Task: In the Company amd.com, Create email and send with subject: 'We're Thrilled to Welcome You ', and with mail content 'Hello,_x000D_
Unlock your full potential with our game-changing solution. Embrace the possibilities and embark on a journey of growth and success in your industry._x000D_
Regards', attach the document: Terms_and_conditions.doc and insert image: visitingcard.jpg. Below Regards, write Instagram and insert the URL: 'www.instagram.com'. Mark checkbox to create task to follow up : In 2 weeks.  Enter or choose an email address of recipient's from company's contact and send.. Logged in from softage.1@softage.net
Action: Mouse moved to (94, 59)
Screenshot: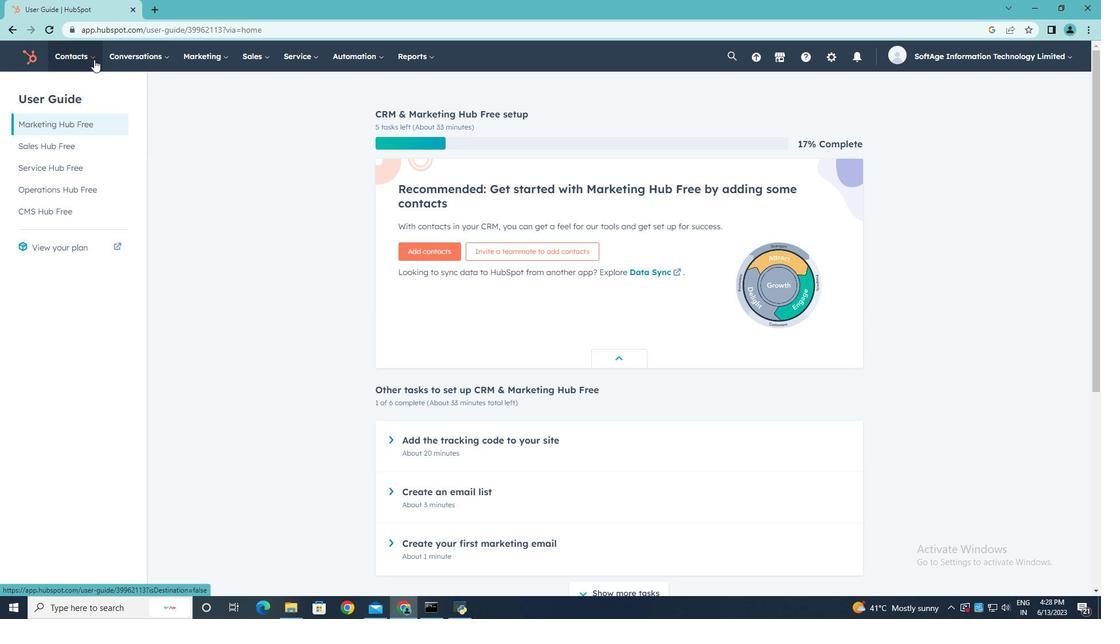 
Action: Mouse pressed left at (94, 59)
Screenshot: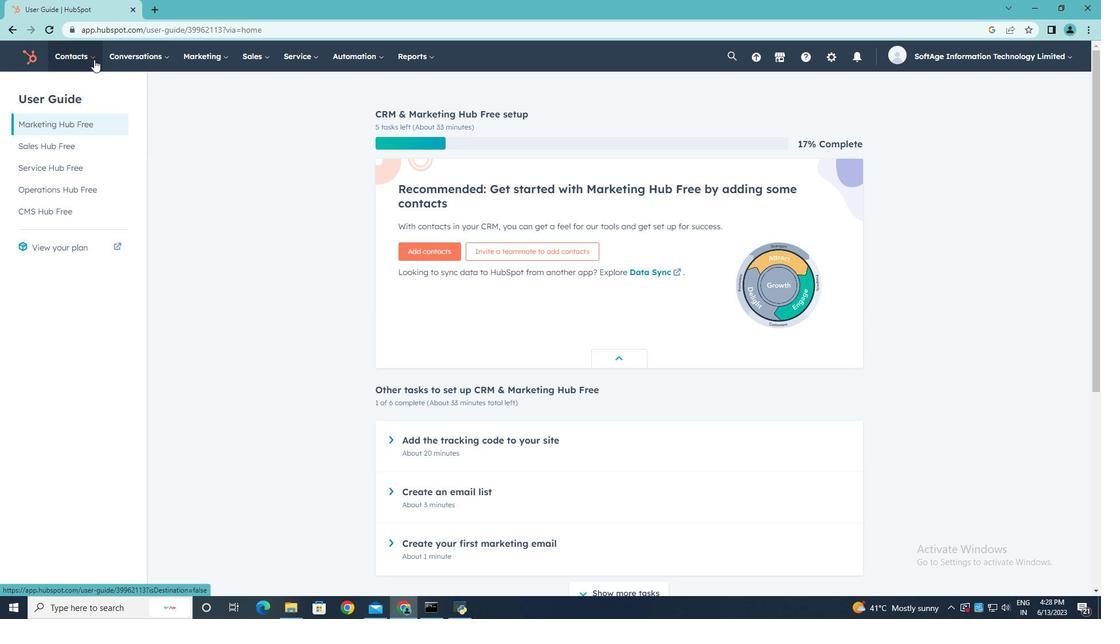 
Action: Mouse moved to (82, 110)
Screenshot: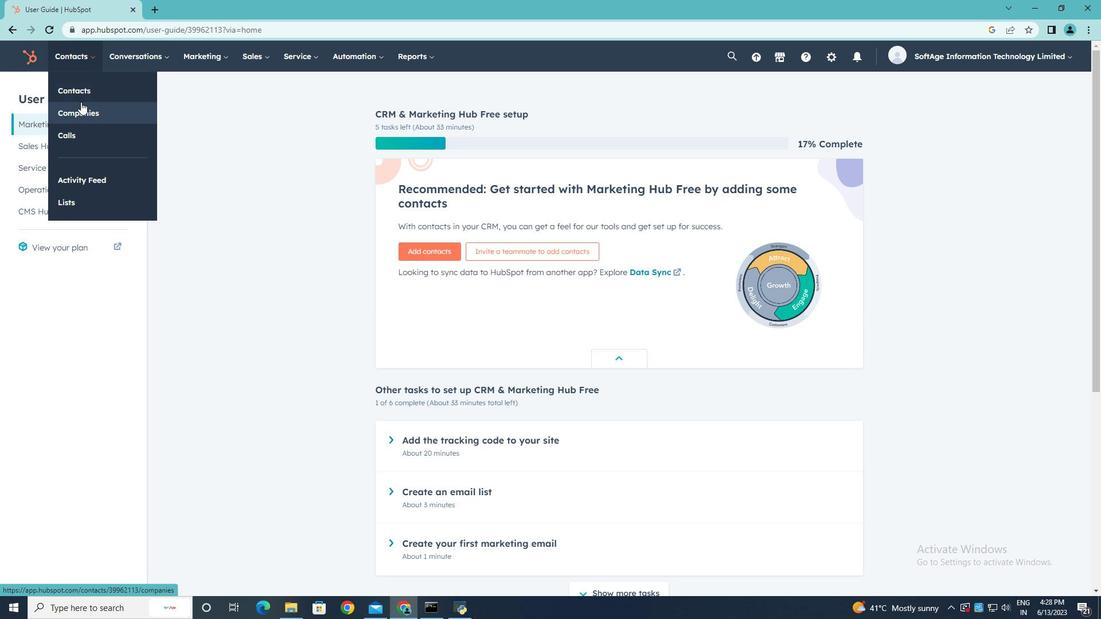 
Action: Mouse pressed left at (82, 110)
Screenshot: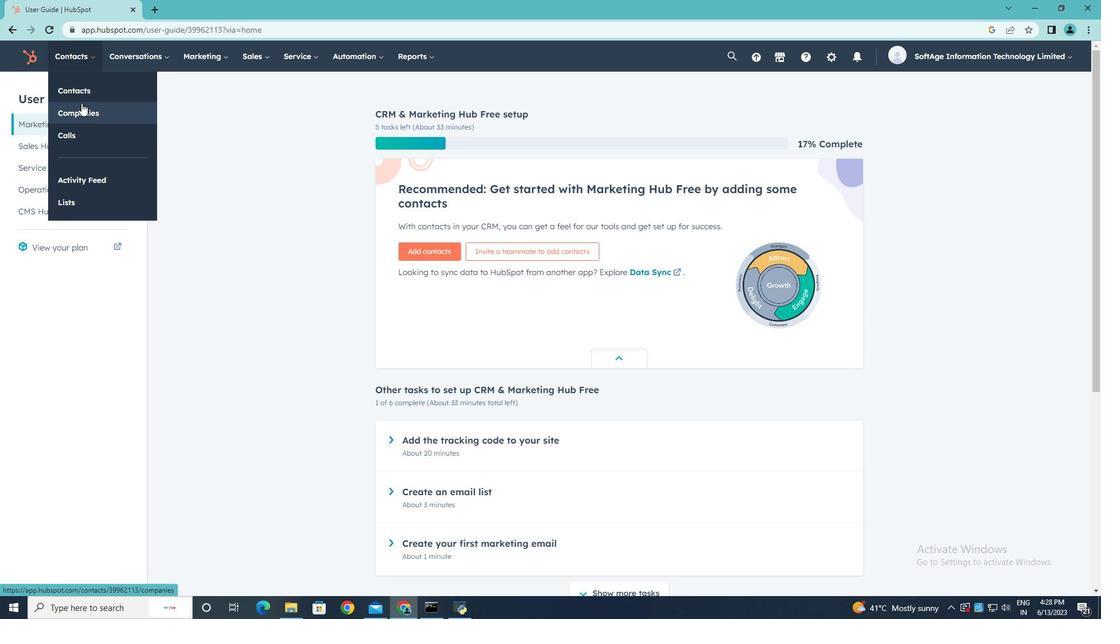 
Action: Mouse moved to (92, 185)
Screenshot: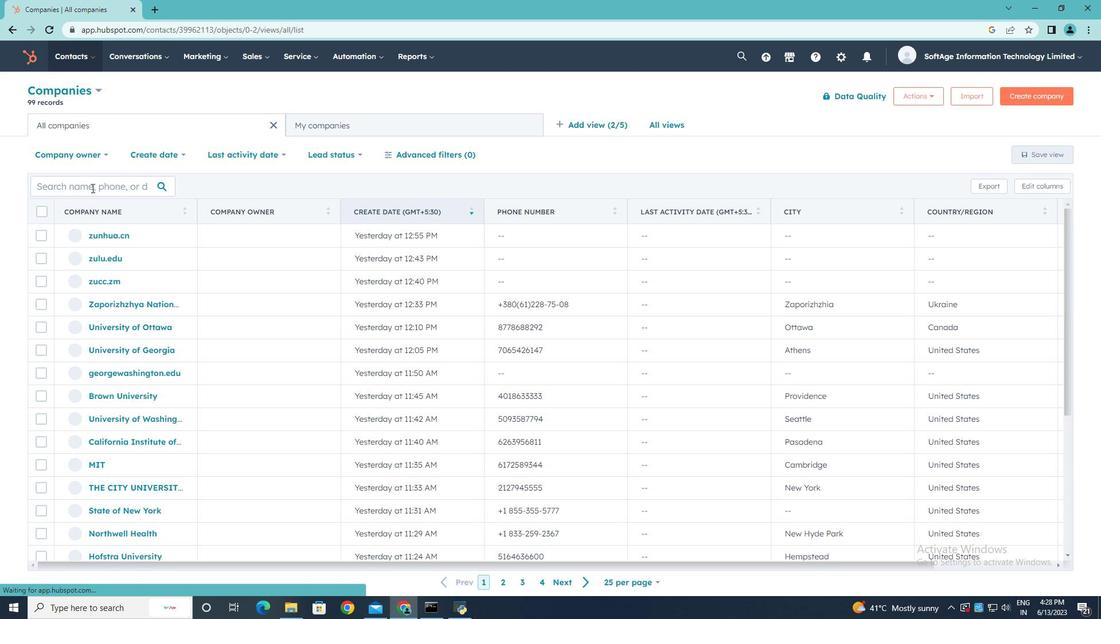 
Action: Mouse pressed left at (92, 185)
Screenshot: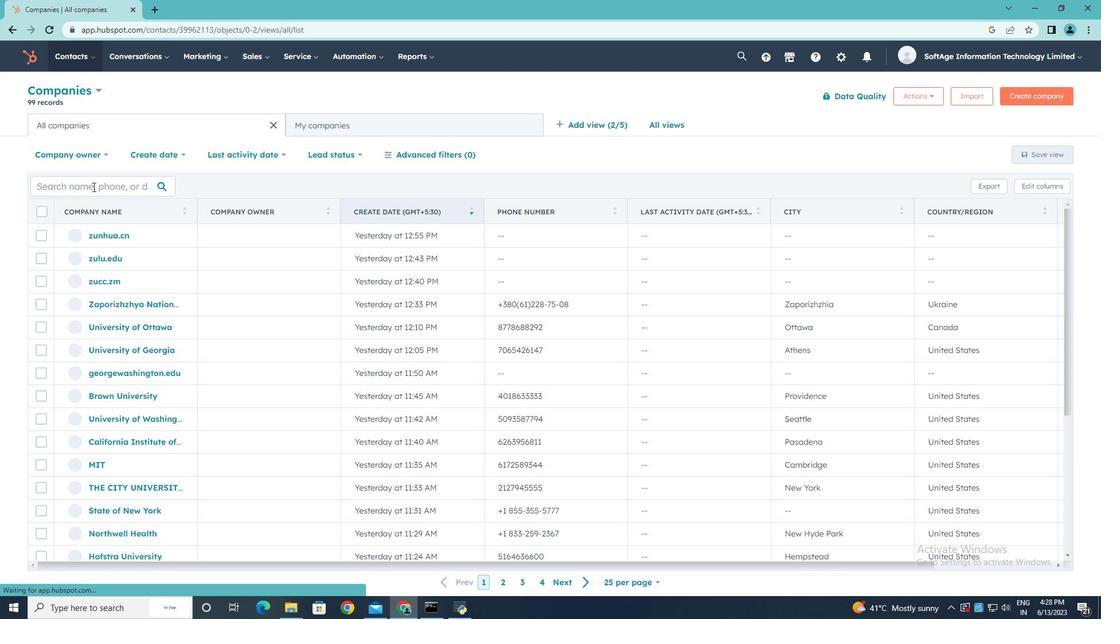 
Action: Key pressed amd.com
Screenshot: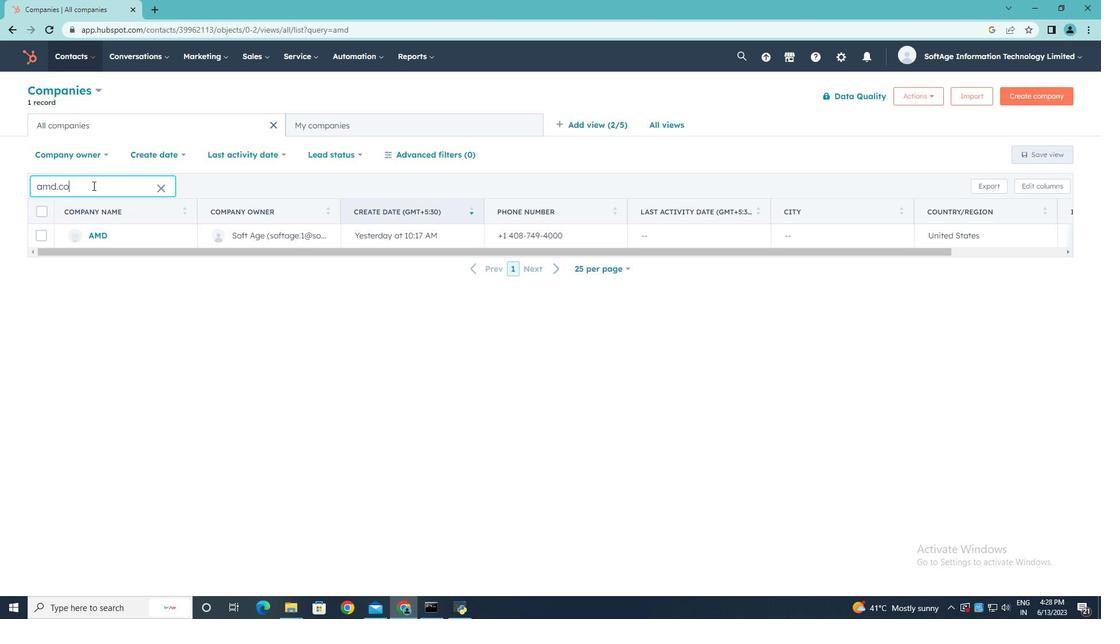 
Action: Mouse moved to (96, 232)
Screenshot: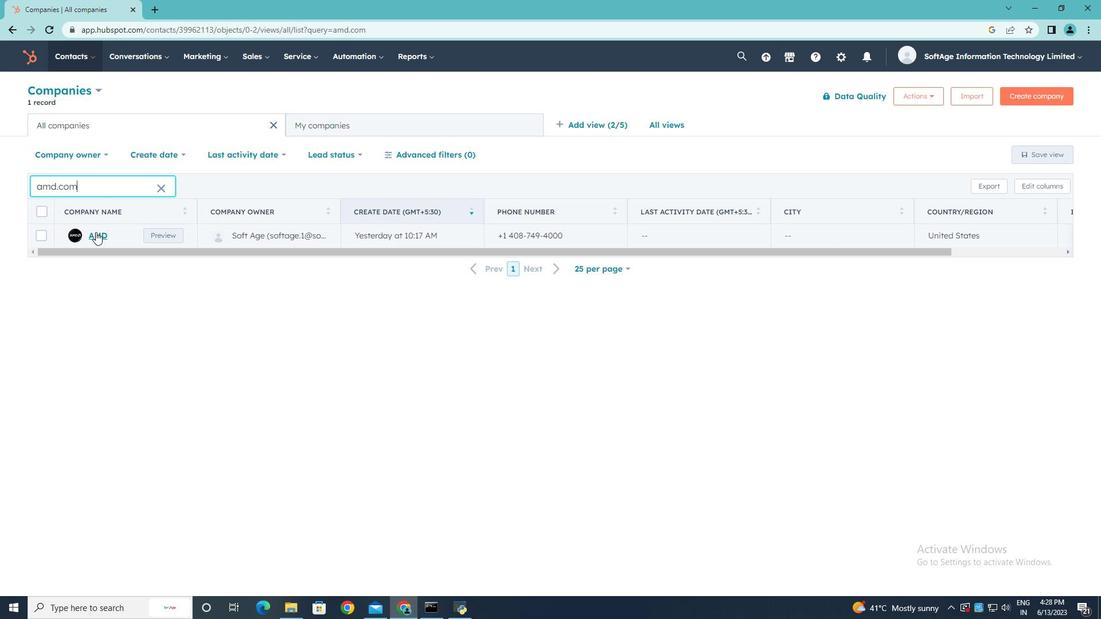 
Action: Mouse pressed left at (96, 232)
Screenshot: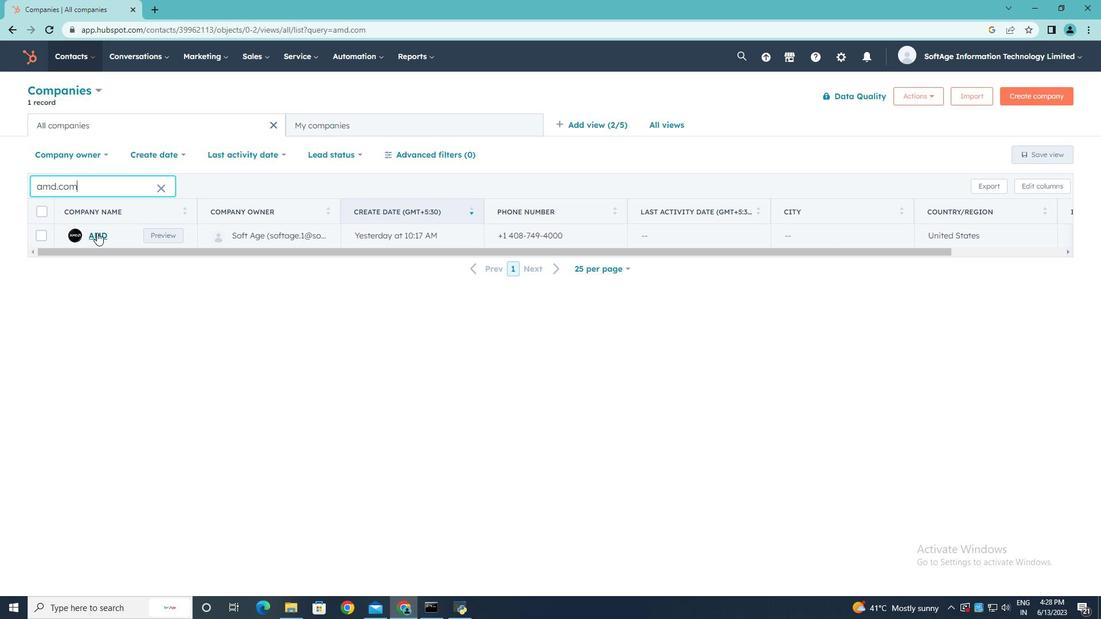 
Action: Mouse moved to (75, 193)
Screenshot: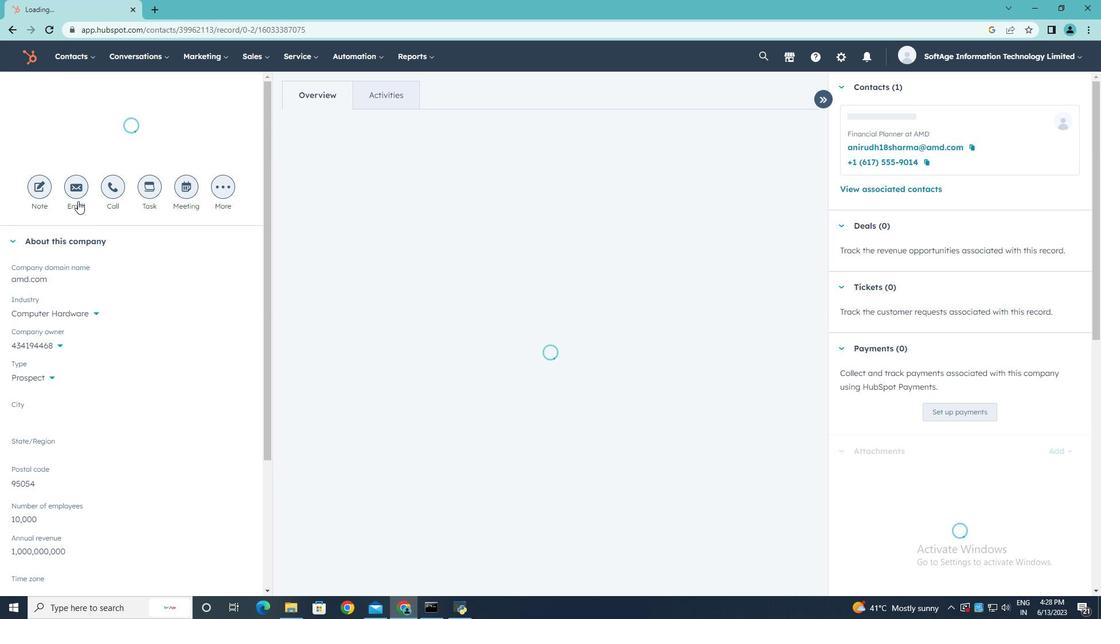 
Action: Mouse pressed left at (75, 193)
Screenshot: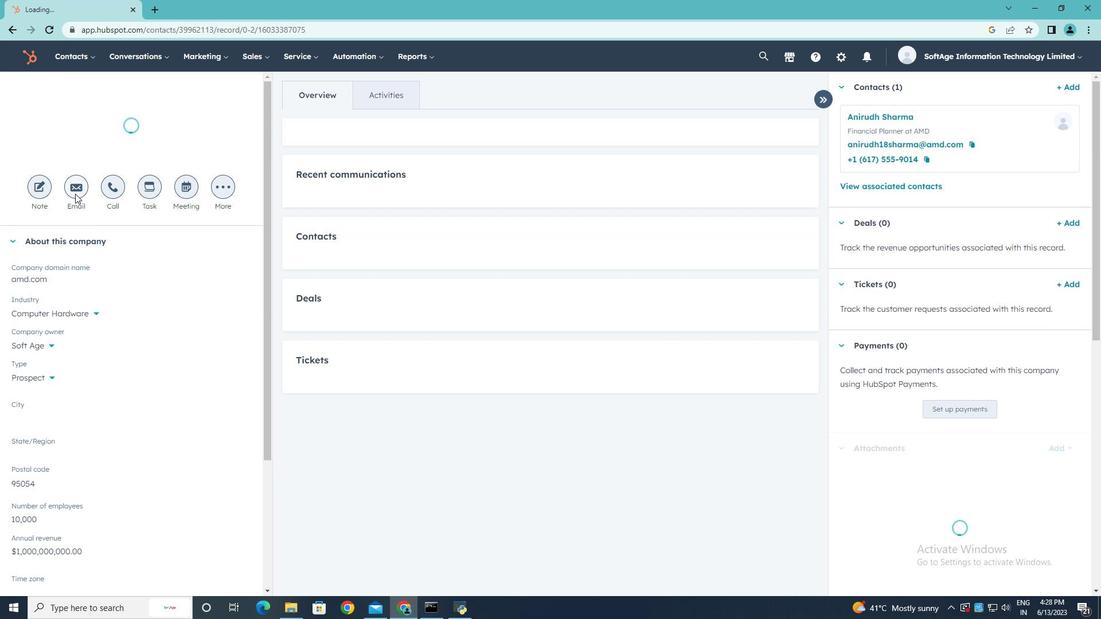 
Action: Key pressed <Key.shift><Key.shift>We're<Key.space><Key.shift>Thrilled<Key.space>to<Key.space><Key.shift>Welcome<Key.space><Key.shift><Key.shift><Key.shift><Key.shift><Key.shift><Key.shift><Key.shift><Key.shift><Key.shift><Key.shift>You
Screenshot: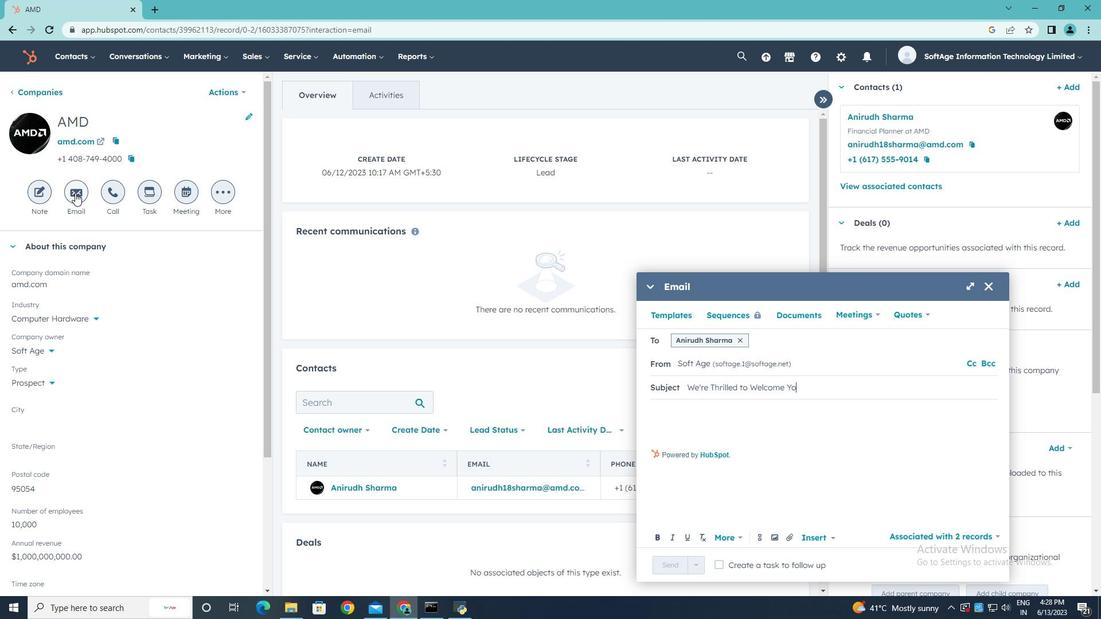 
Action: Mouse moved to (662, 406)
Screenshot: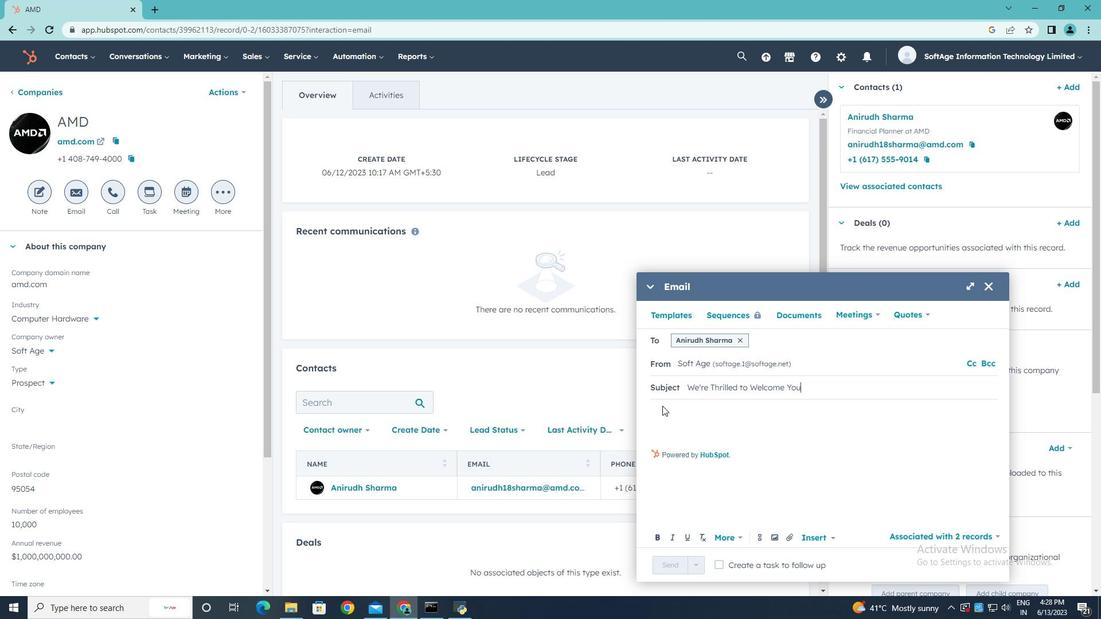
Action: Mouse pressed left at (662, 406)
Screenshot: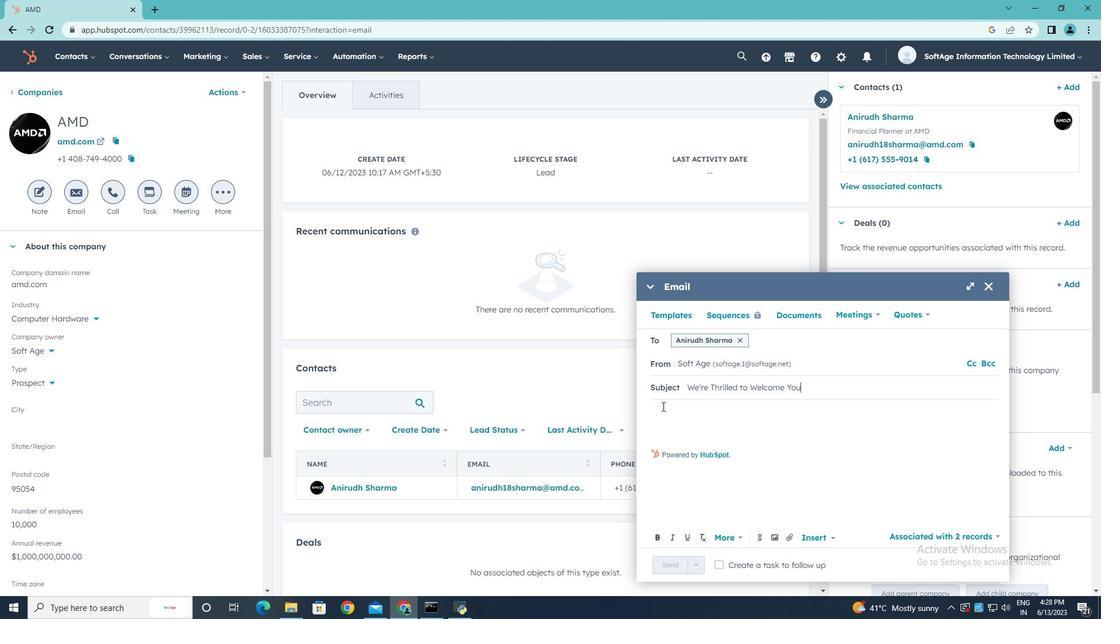 
Action: Key pressed <Key.shift>Hello
Screenshot: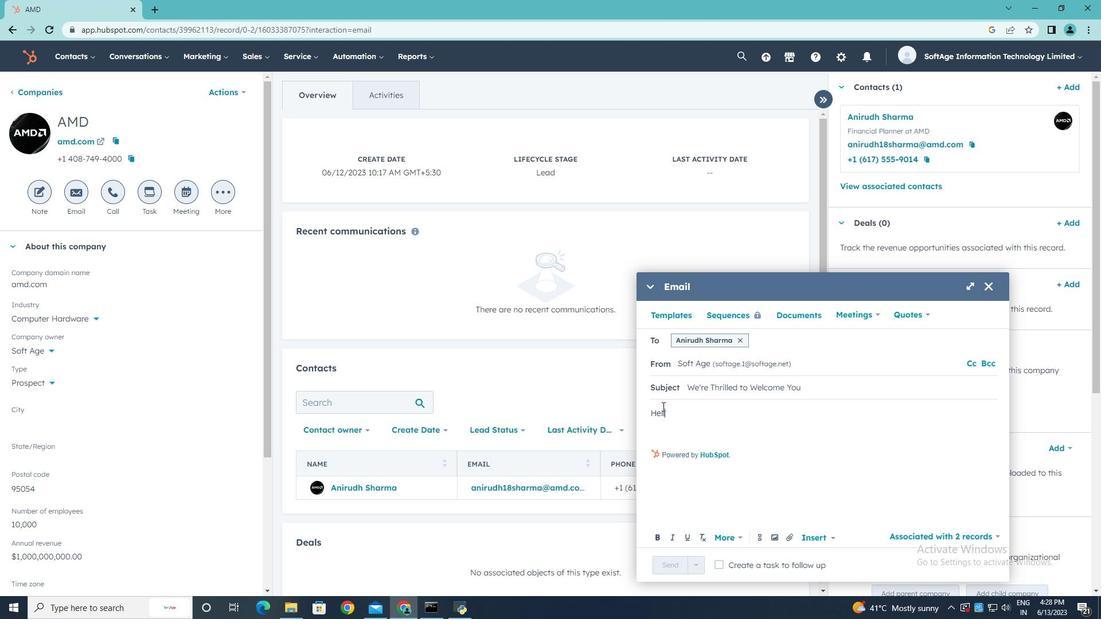 
Action: Mouse moved to (650, 422)
Screenshot: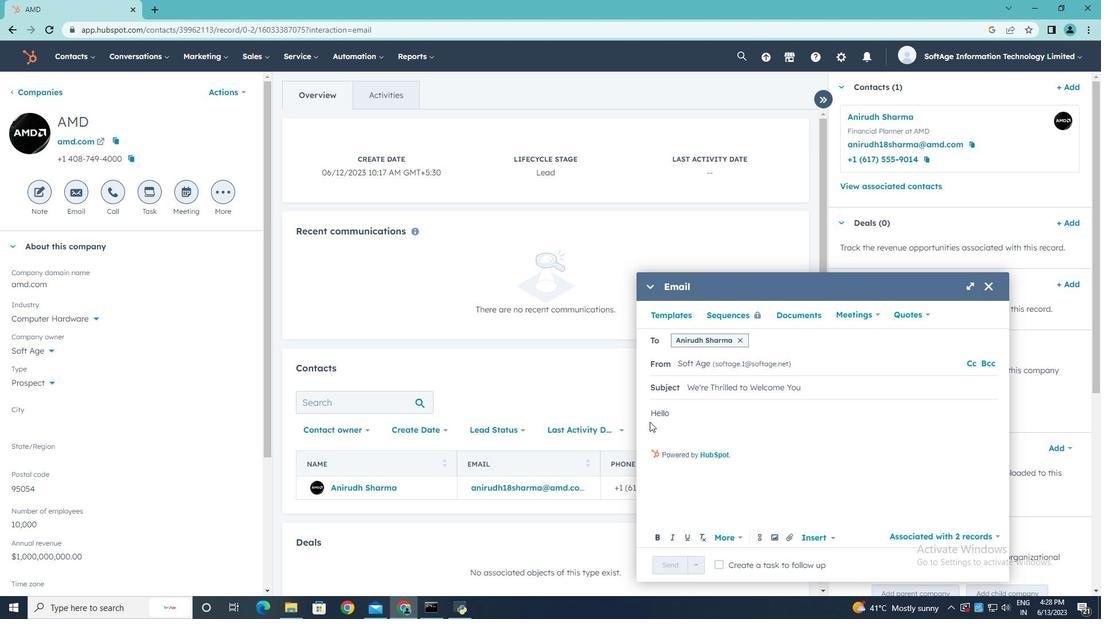
Action: Mouse pressed left at (650, 422)
Screenshot: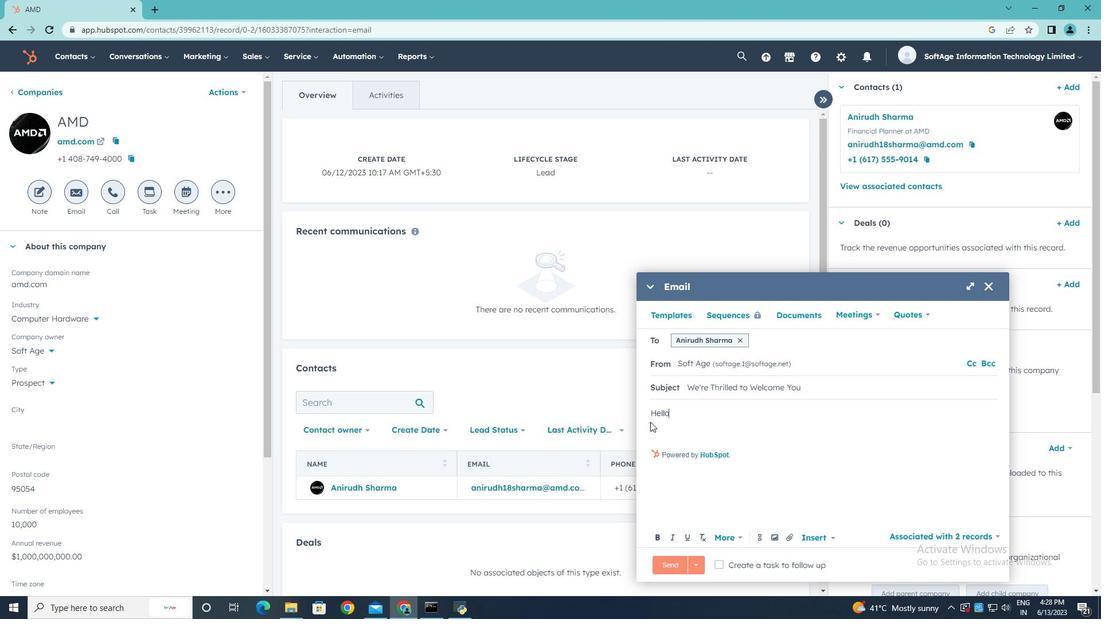 
Action: Mouse moved to (651, 422)
Screenshot: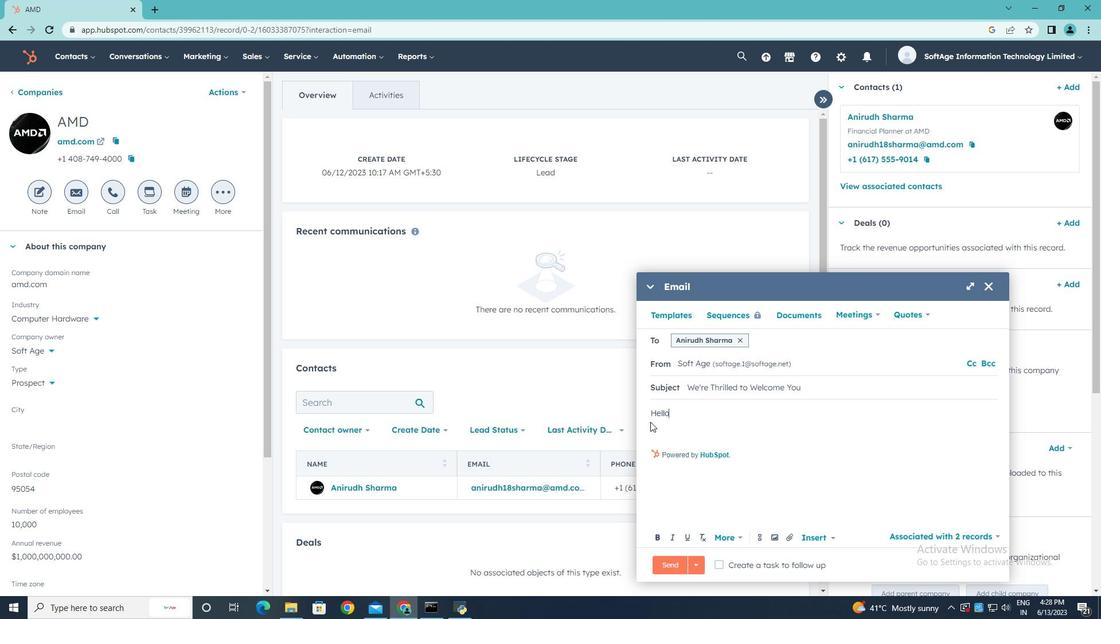 
Action: Mouse pressed left at (651, 422)
Screenshot: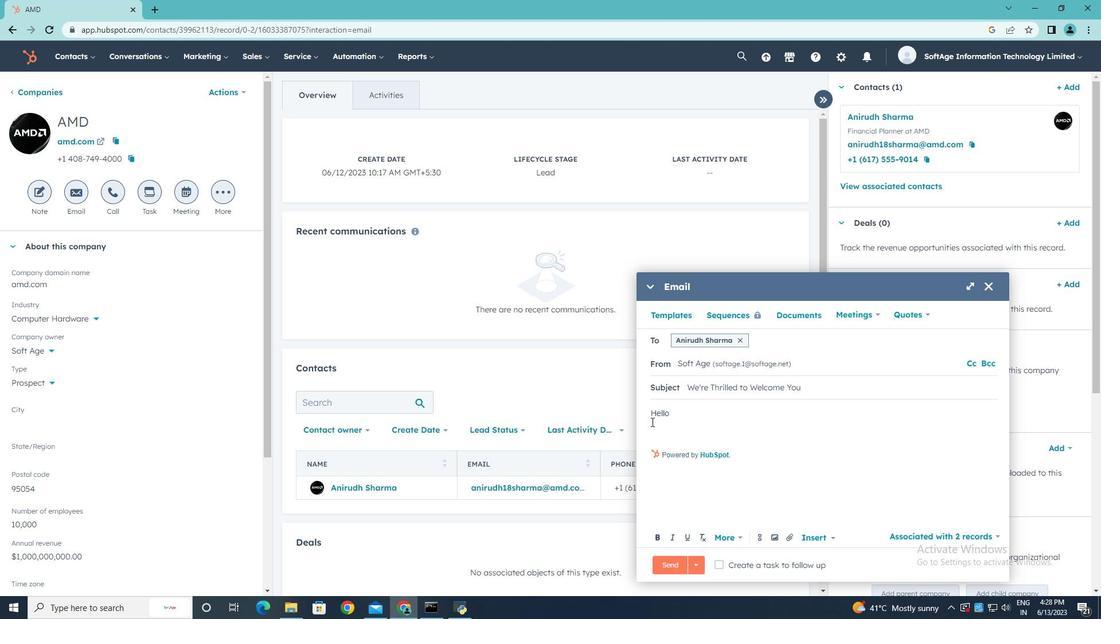 
Action: Key pressed <Key.shift><Key.shift><Key.shift><Key.shift><Key.shift><Key.shift><Key.shift><Key.shift><Key.shift>Unlock<Key.space>your<Key.space>full<Key.space>potential<Key.space>with<Key.space>our<Key.space>game-changing<Key.space>solution.<Key.space><Key.shift>Embrace<Key.space>the<Key.space>possibilities<Key.space>and<Key.space>embark<Key.space>a<Key.space><Key.backspace><Key.backspace>on<Key.space>a<Key.space>journey<Key.space>of<Key.space>growth<Key.space>and<Key.space>success<Key.space>in<Key.space>your<Key.space>industry.
Screenshot: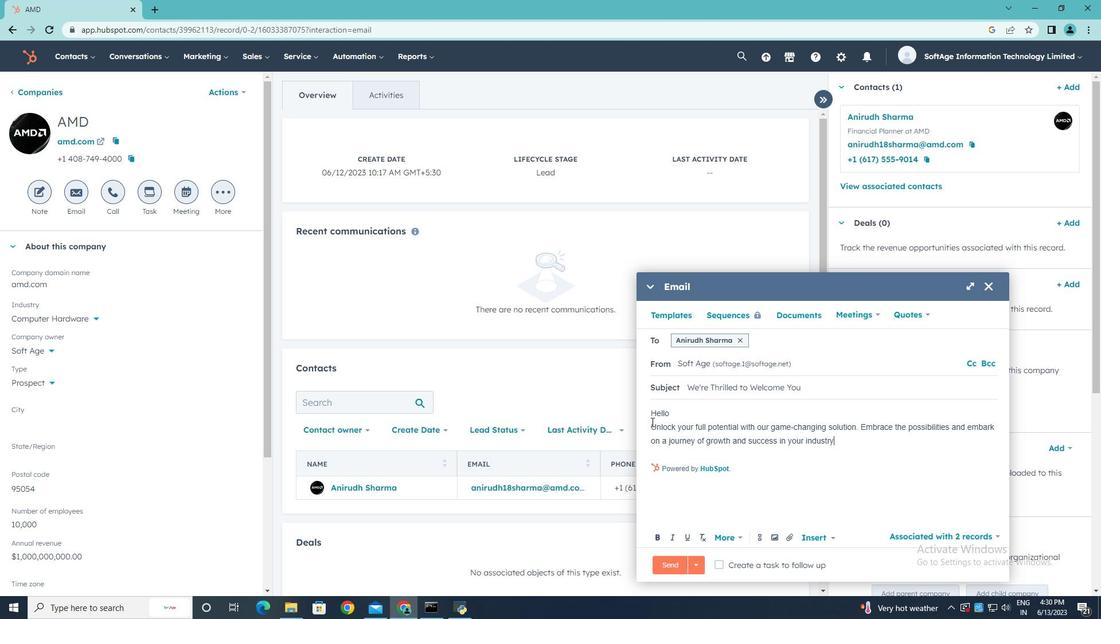 
Action: Mouse moved to (660, 455)
Screenshot: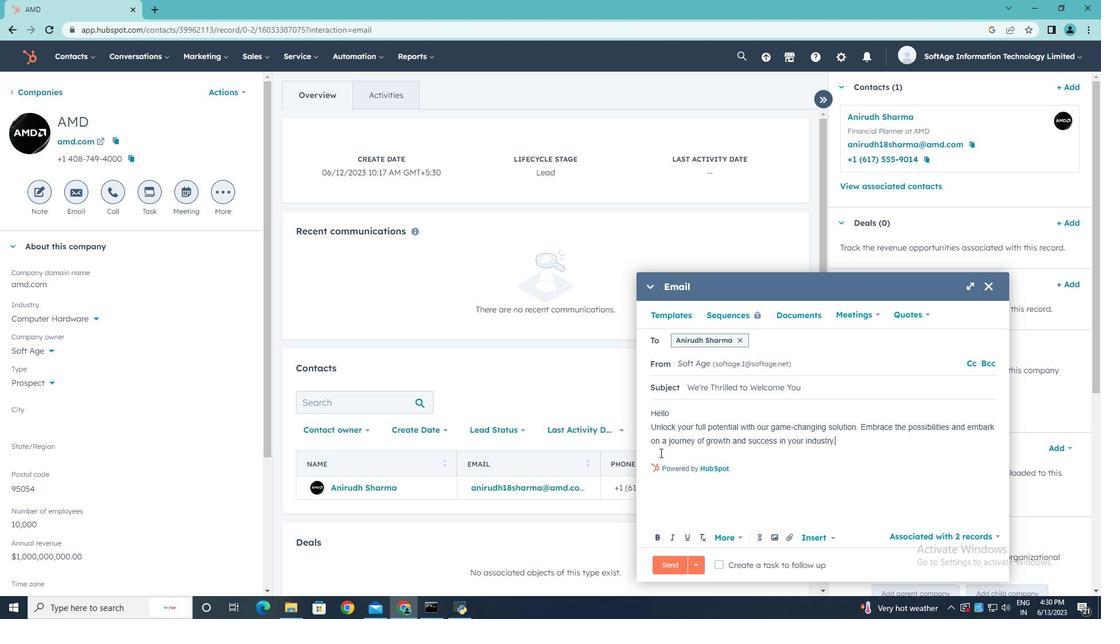 
Action: Mouse pressed left at (660, 455)
Screenshot: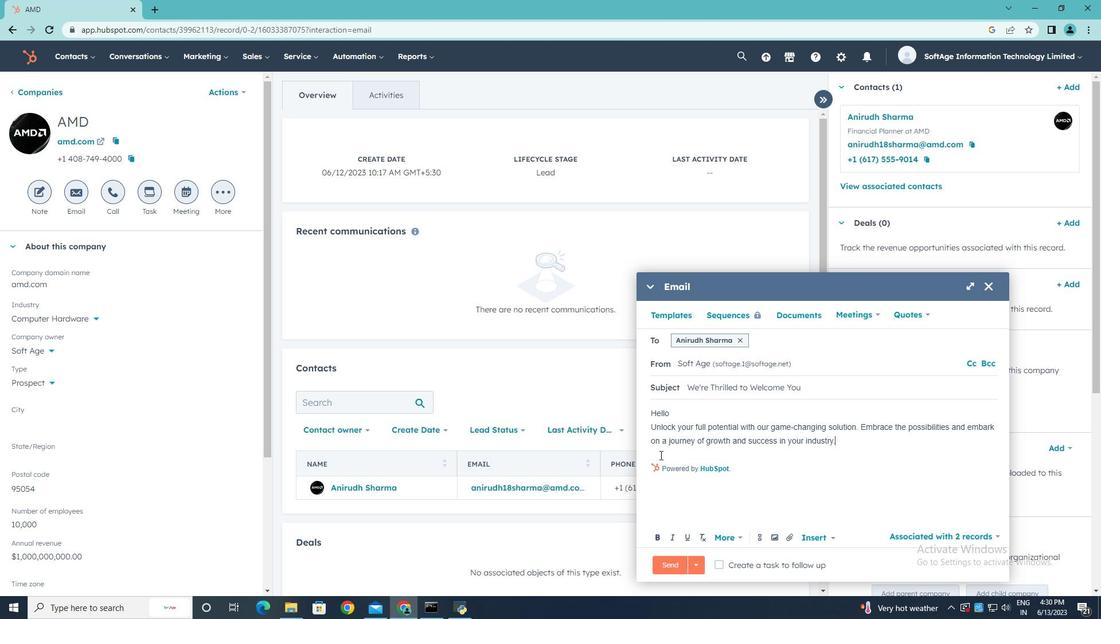 
Action: Key pressed <Key.enter><Key.shift><Key.shift>Regards,
Screenshot: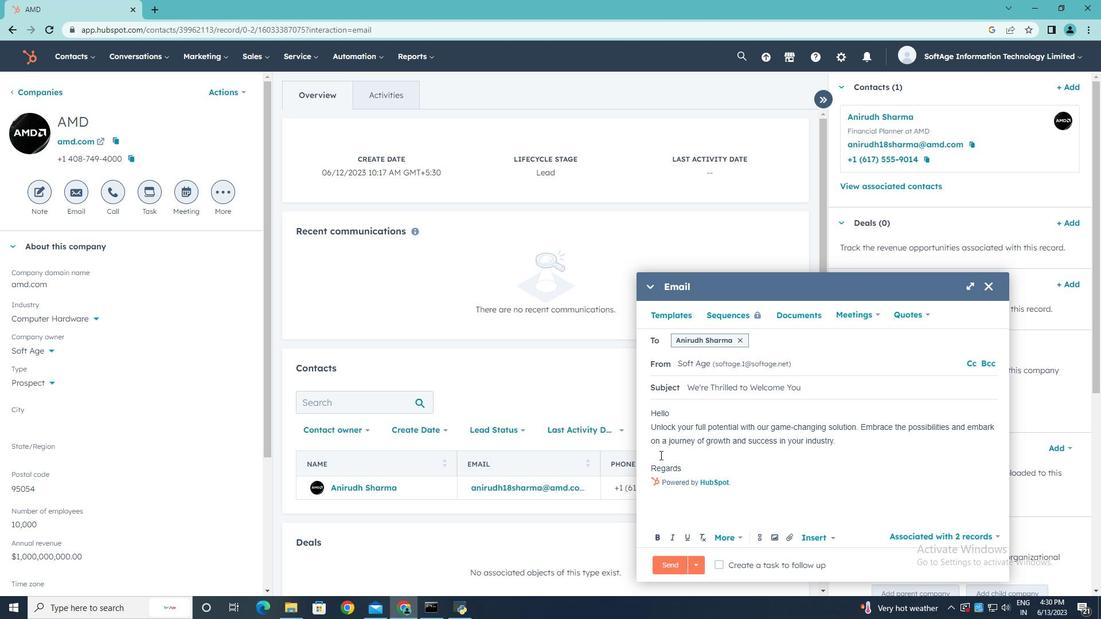
Action: Mouse moved to (788, 536)
Screenshot: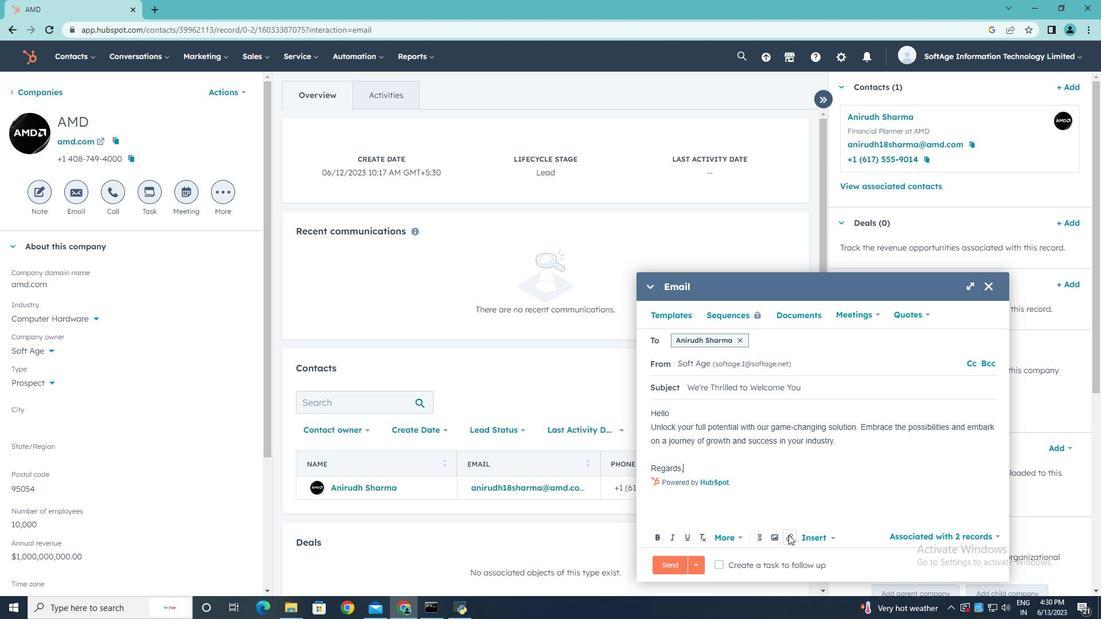 
Action: Mouse pressed left at (788, 536)
Screenshot: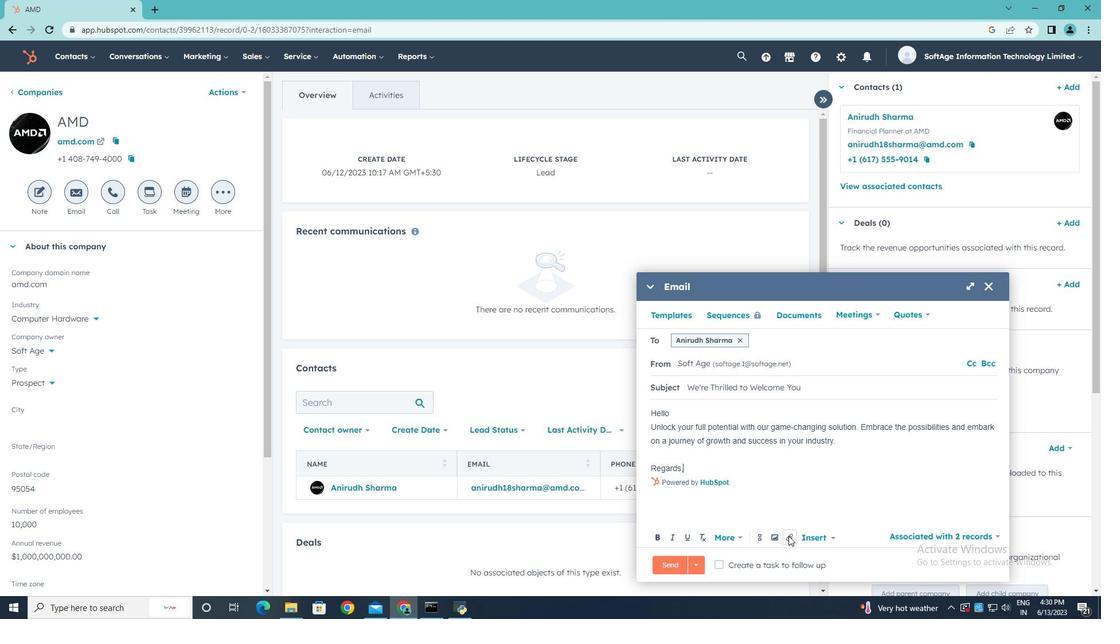 
Action: Mouse moved to (813, 503)
Screenshot: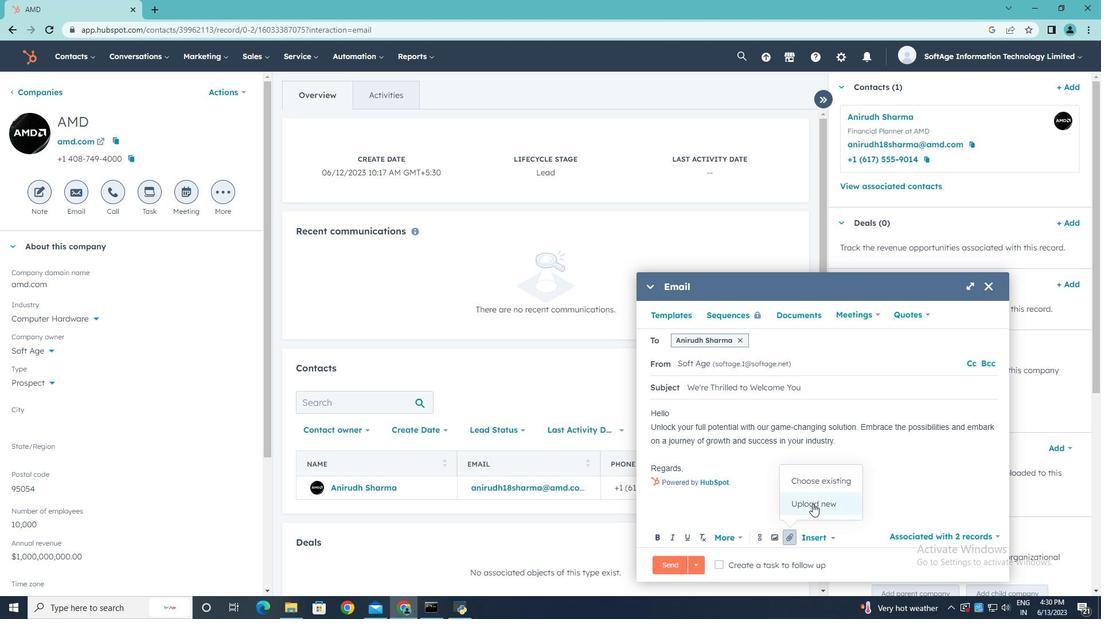
Action: Mouse pressed left at (813, 503)
Screenshot: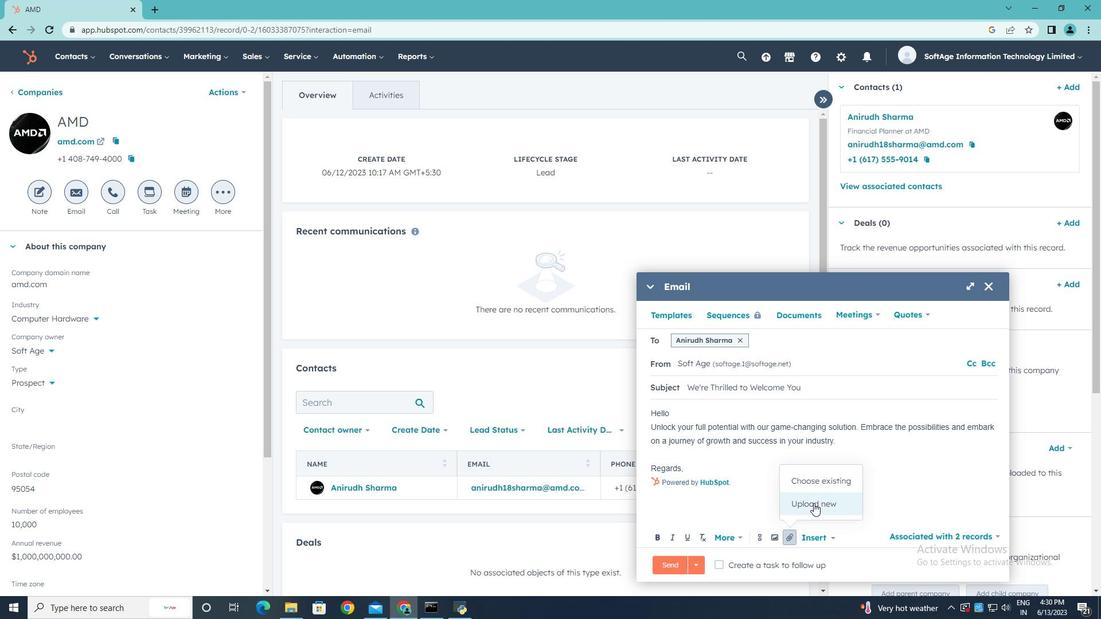
Action: Mouse moved to (187, 112)
Screenshot: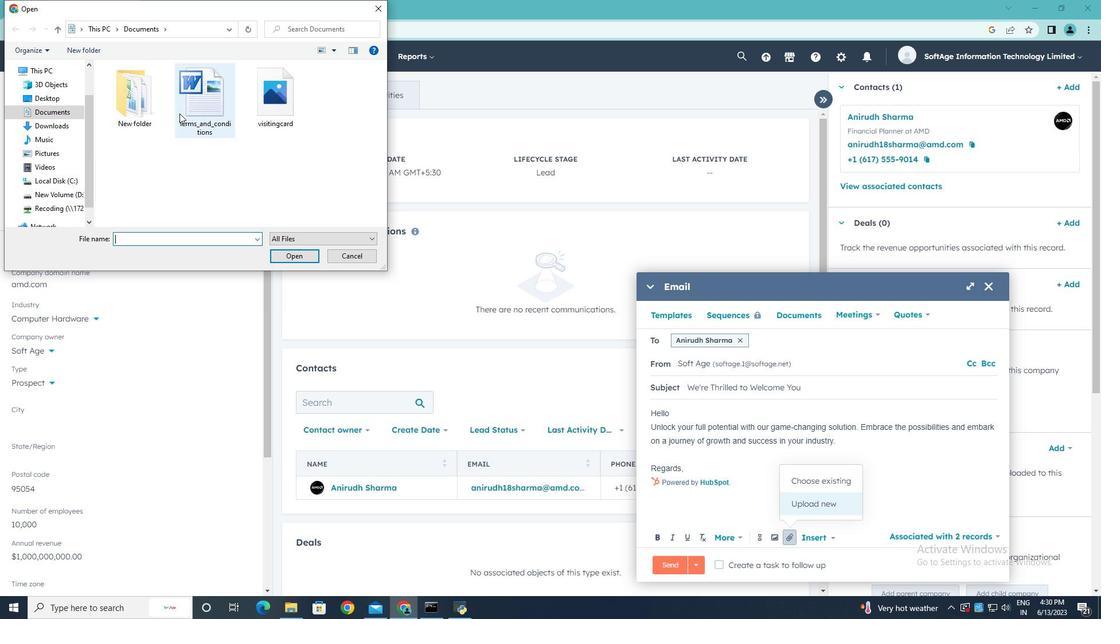 
Action: Mouse pressed left at (187, 112)
Screenshot: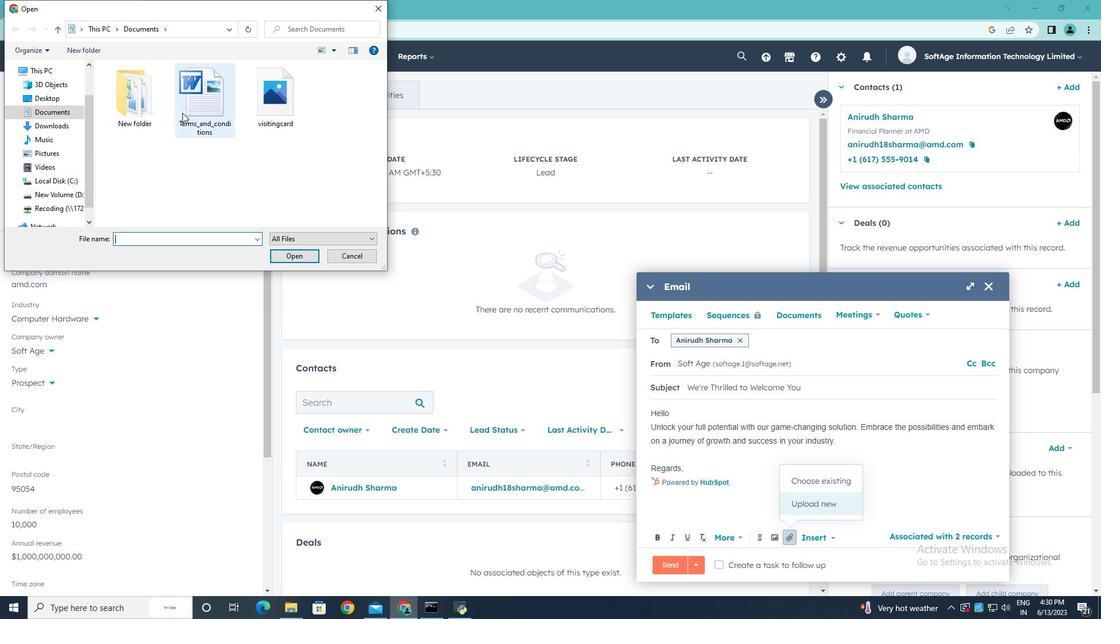 
Action: Mouse moved to (288, 256)
Screenshot: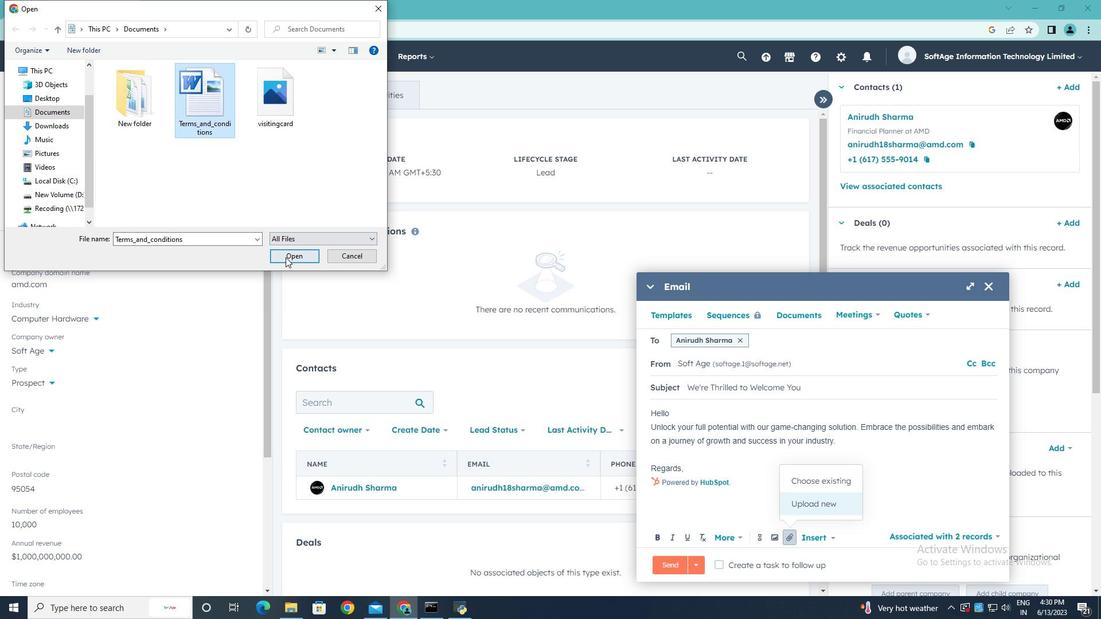 
Action: Mouse pressed left at (288, 256)
Screenshot: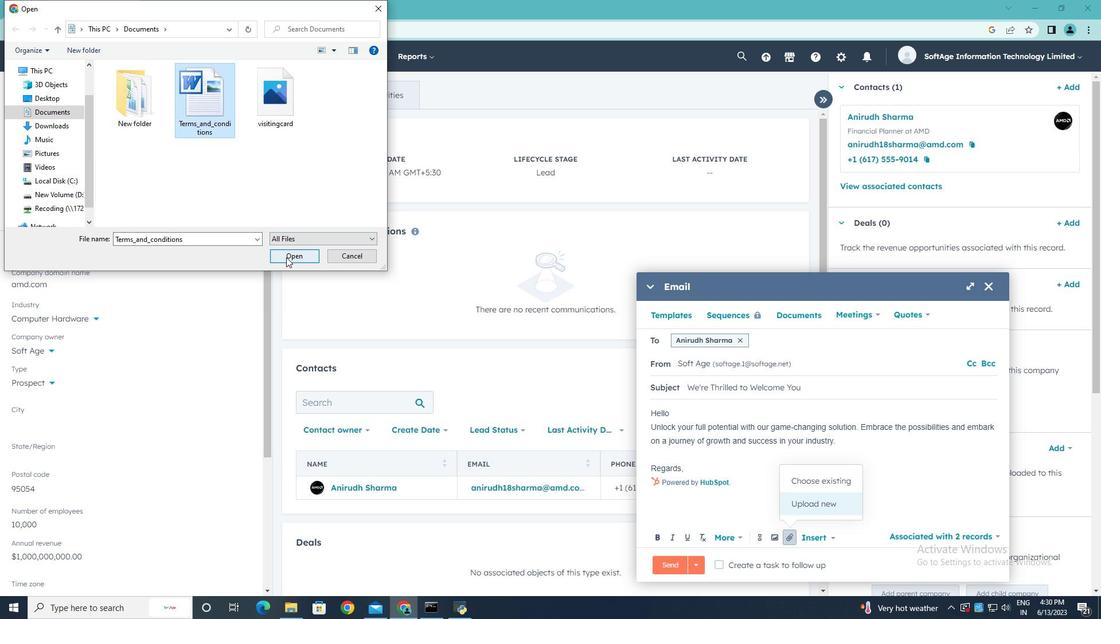 
Action: Mouse moved to (792, 509)
Screenshot: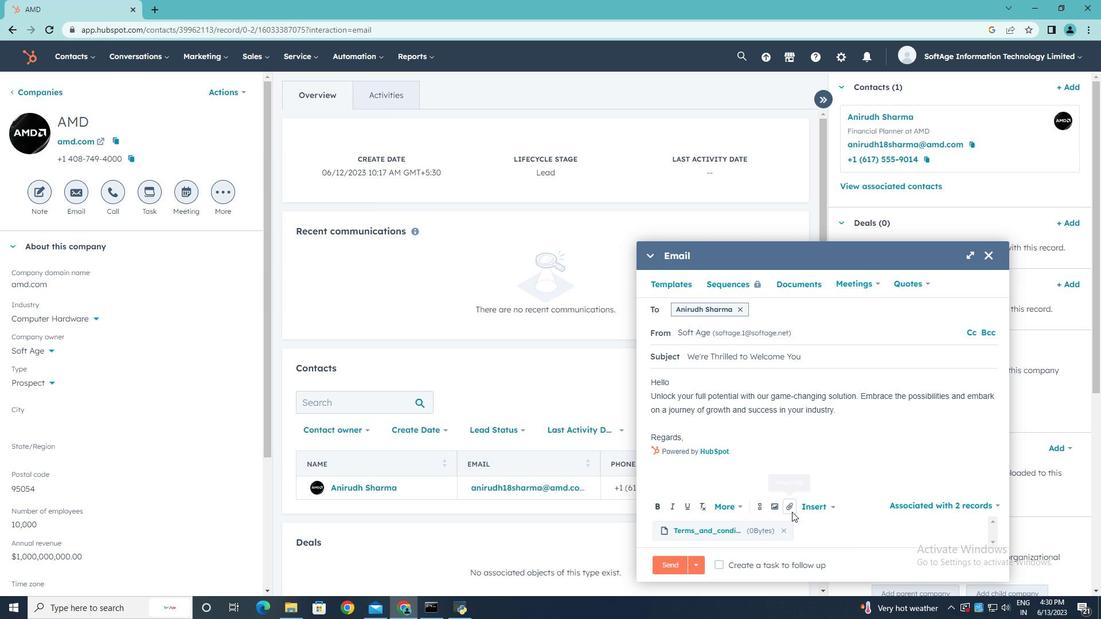 
Action: Mouse pressed left at (792, 509)
Screenshot: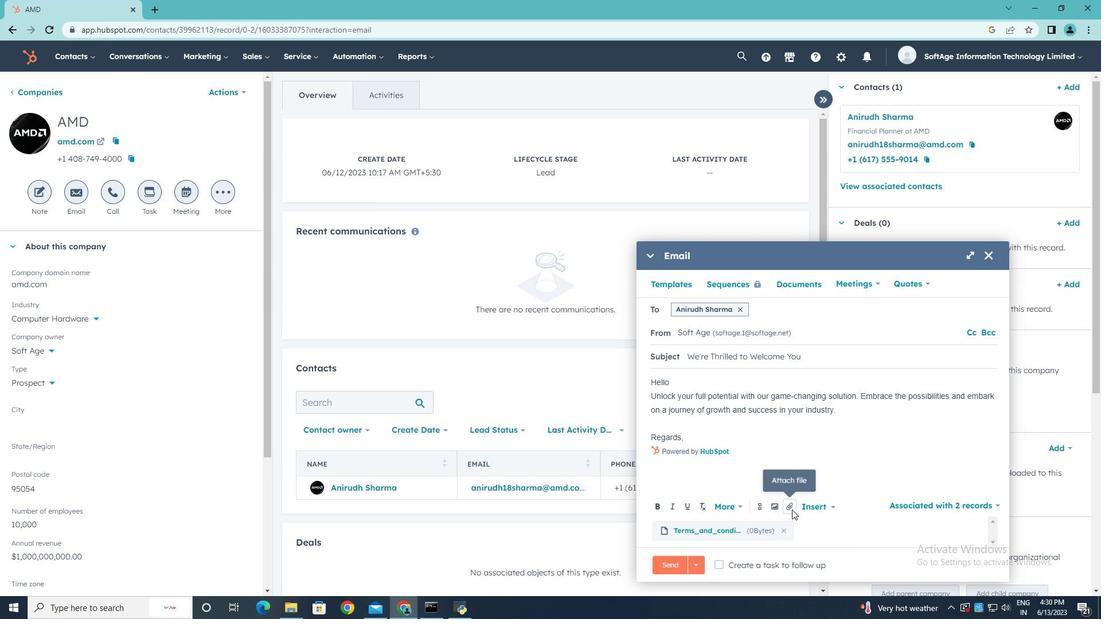 
Action: Mouse moved to (818, 477)
Screenshot: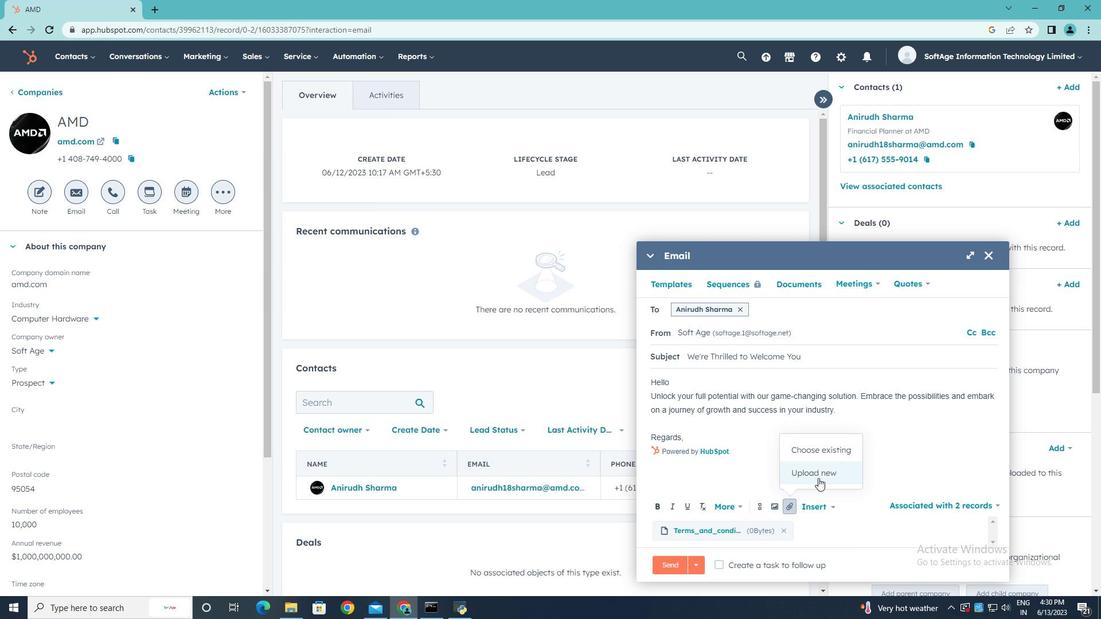
Action: Mouse pressed left at (818, 477)
Screenshot: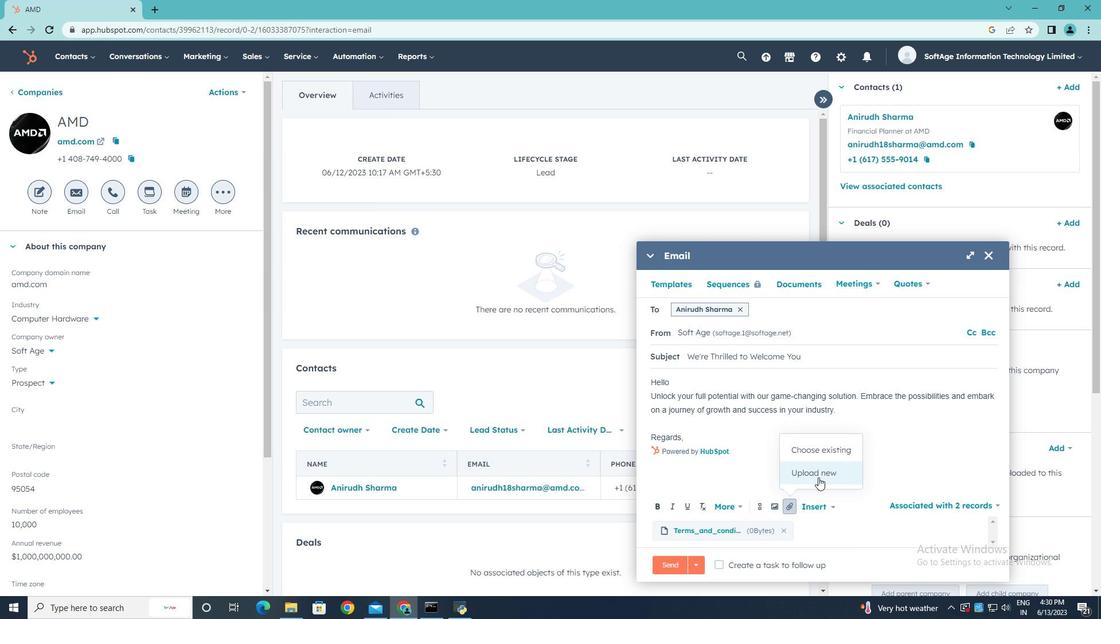 
Action: Mouse moved to (289, 118)
Screenshot: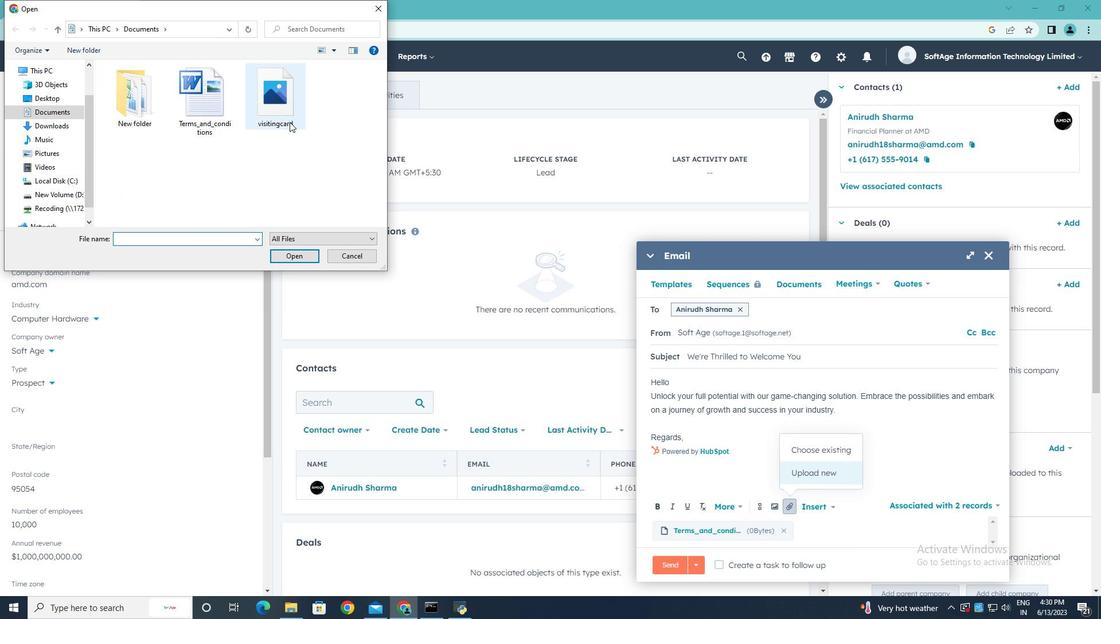 
Action: Mouse pressed left at (289, 118)
Screenshot: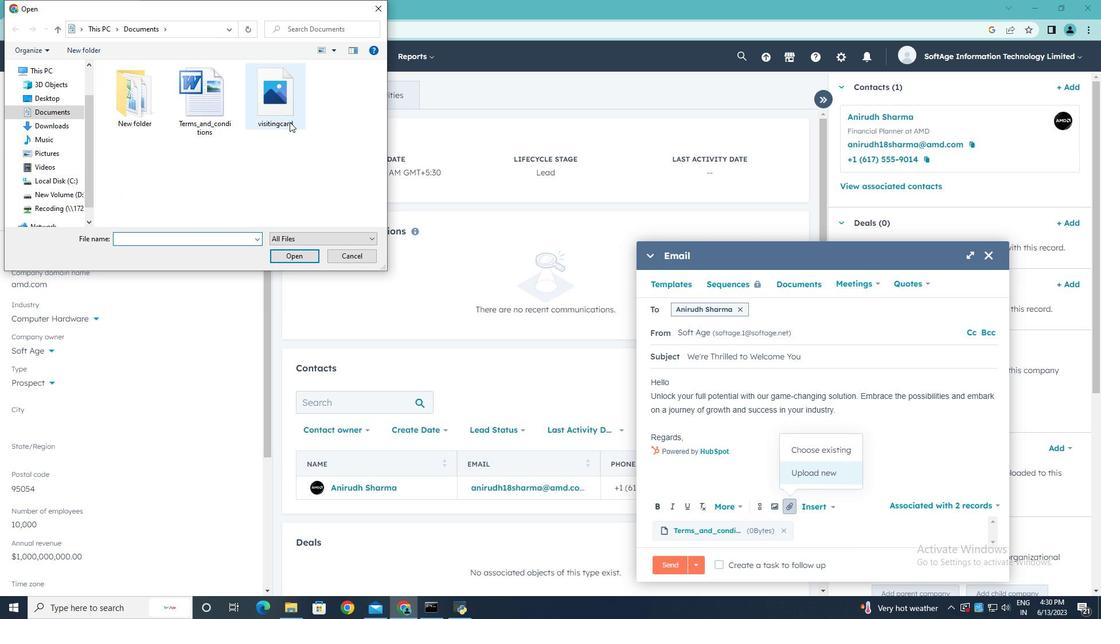 
Action: Mouse moved to (309, 266)
Screenshot: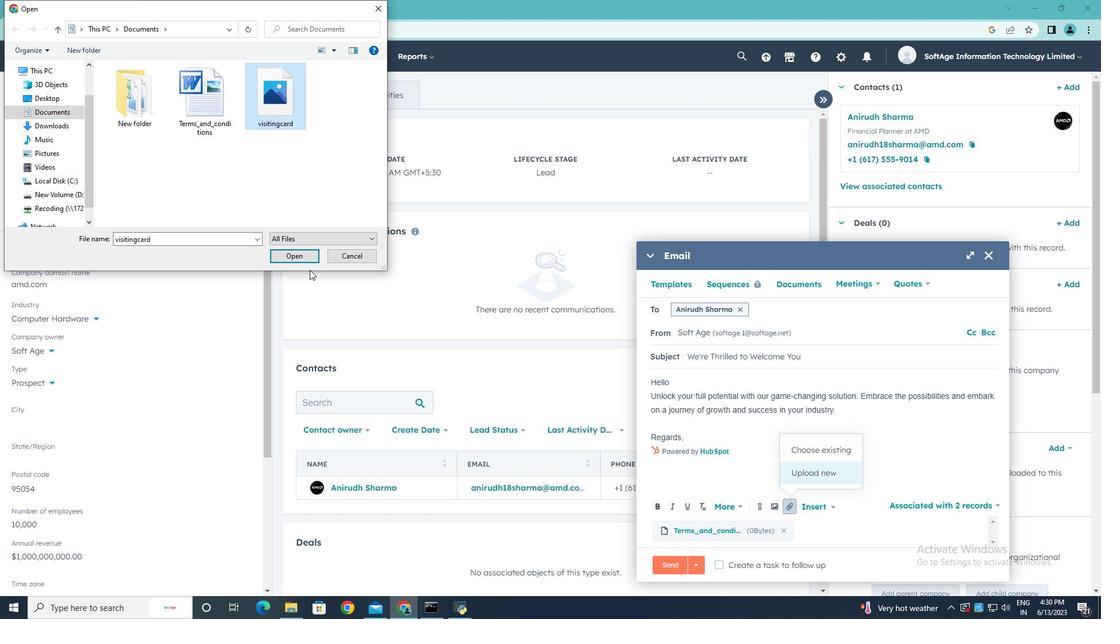 
Action: Mouse pressed left at (309, 266)
Screenshot: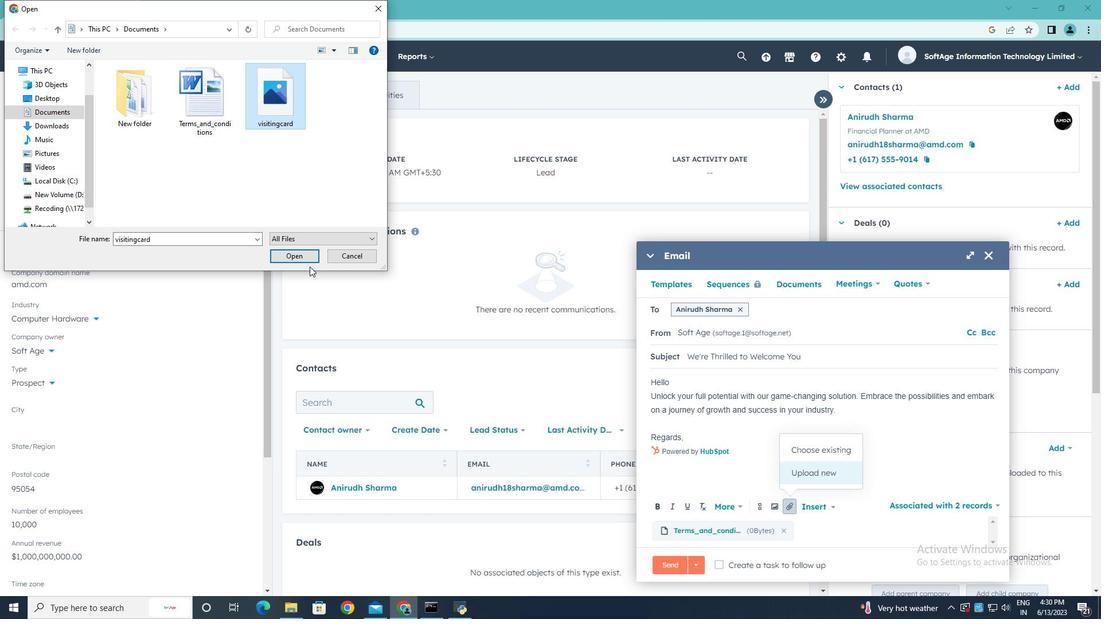 
Action: Mouse moved to (309, 260)
Screenshot: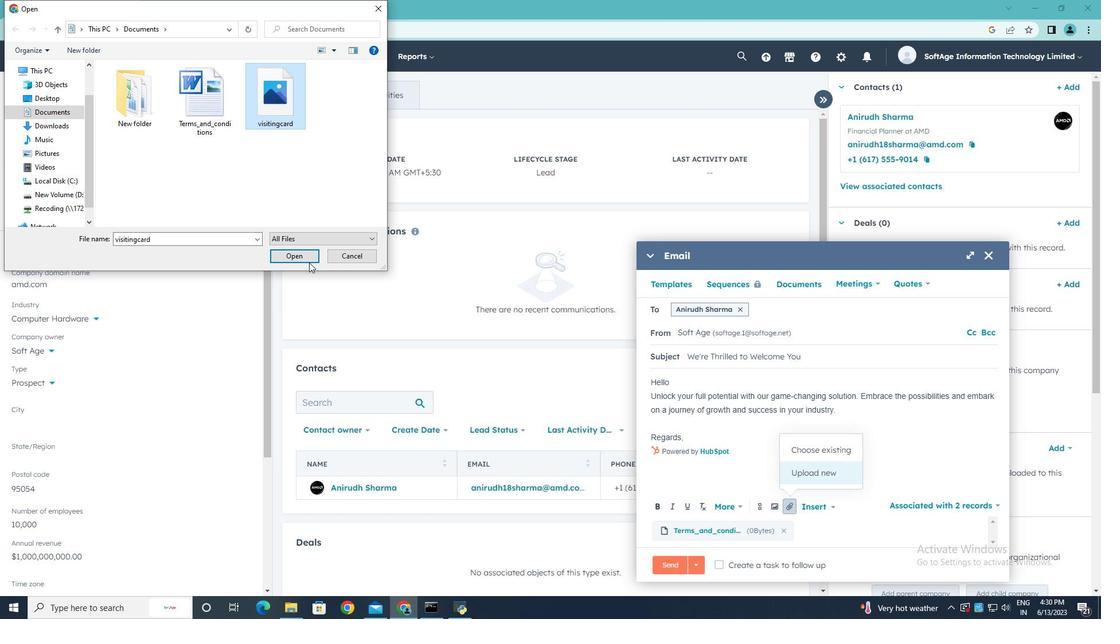 
Action: Mouse pressed left at (309, 260)
Screenshot: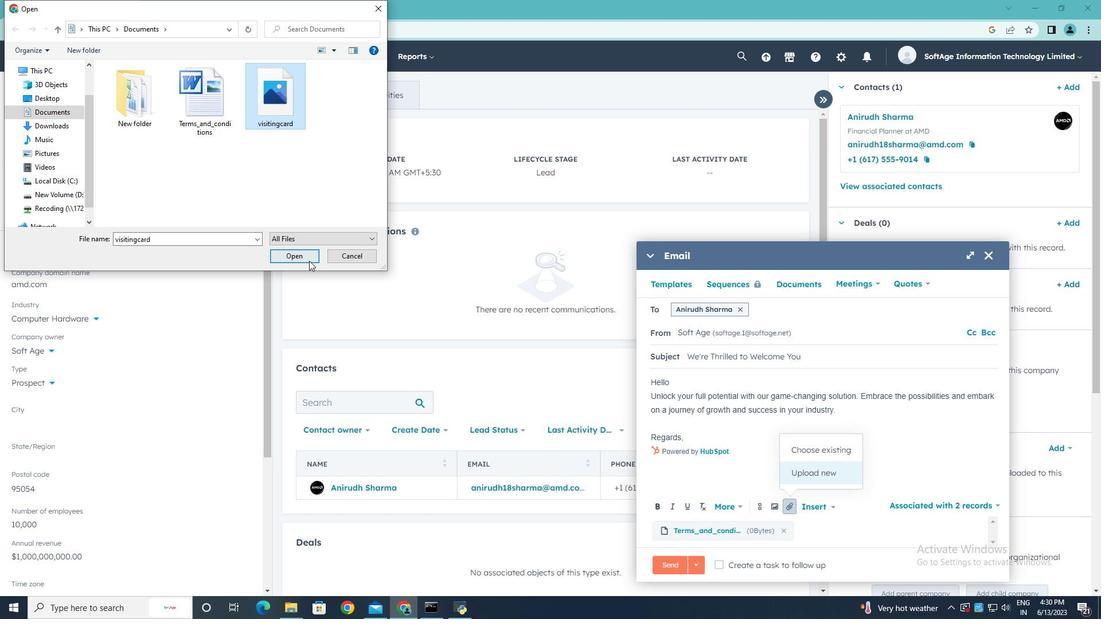 
Action: Mouse moved to (692, 434)
Screenshot: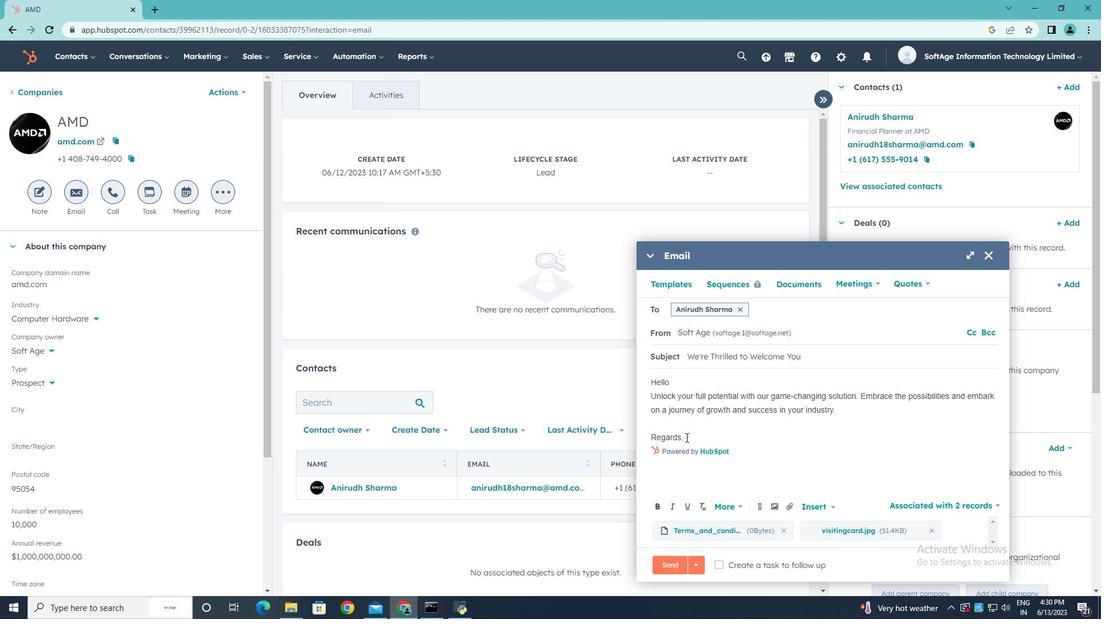 
Action: Mouse pressed left at (692, 434)
Screenshot: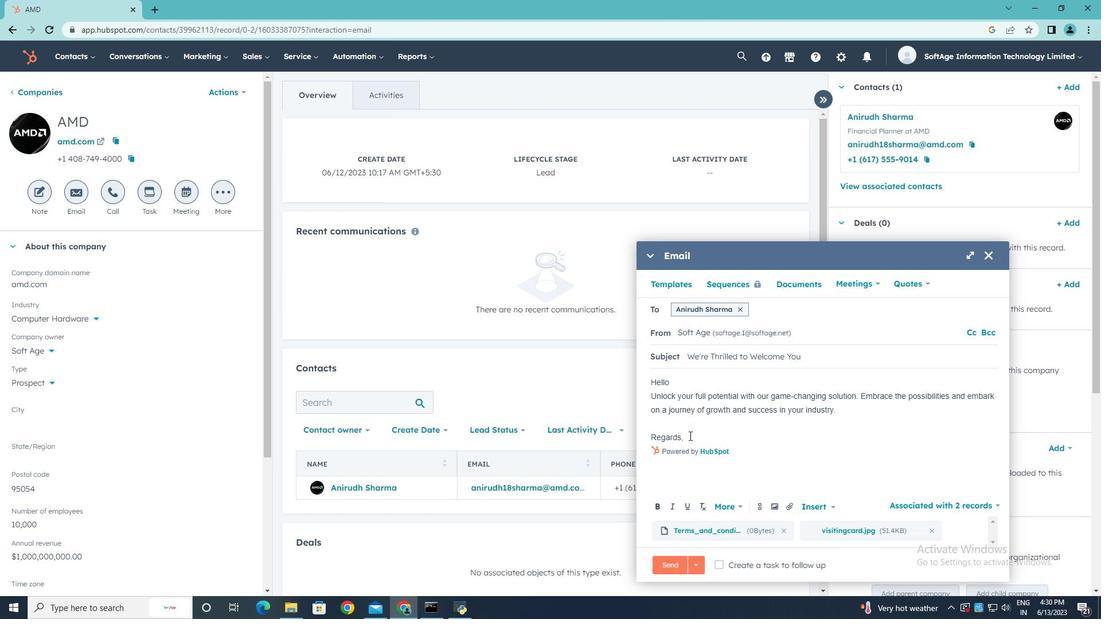 
Action: Key pressed <Key.enter>
Screenshot: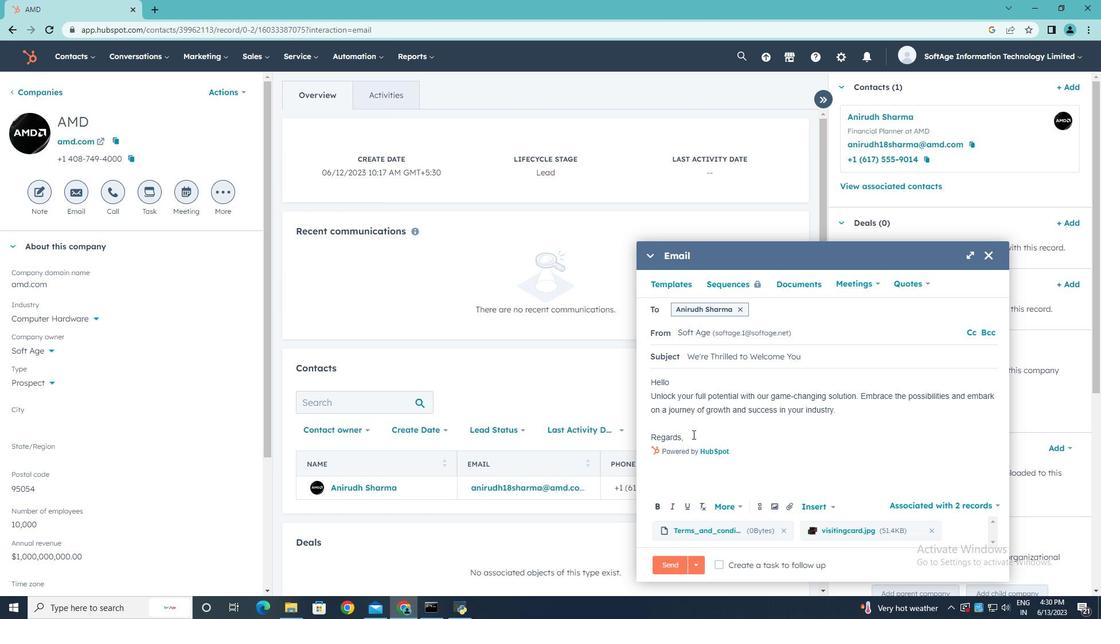 
Action: Mouse moved to (758, 508)
Screenshot: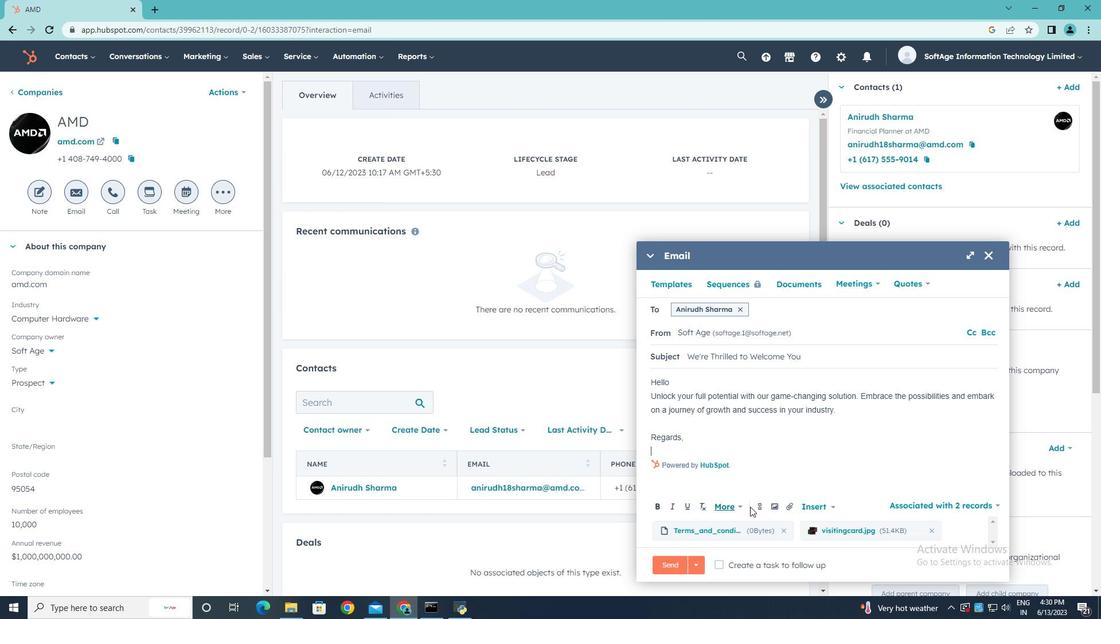 
Action: Mouse pressed left at (758, 508)
Screenshot: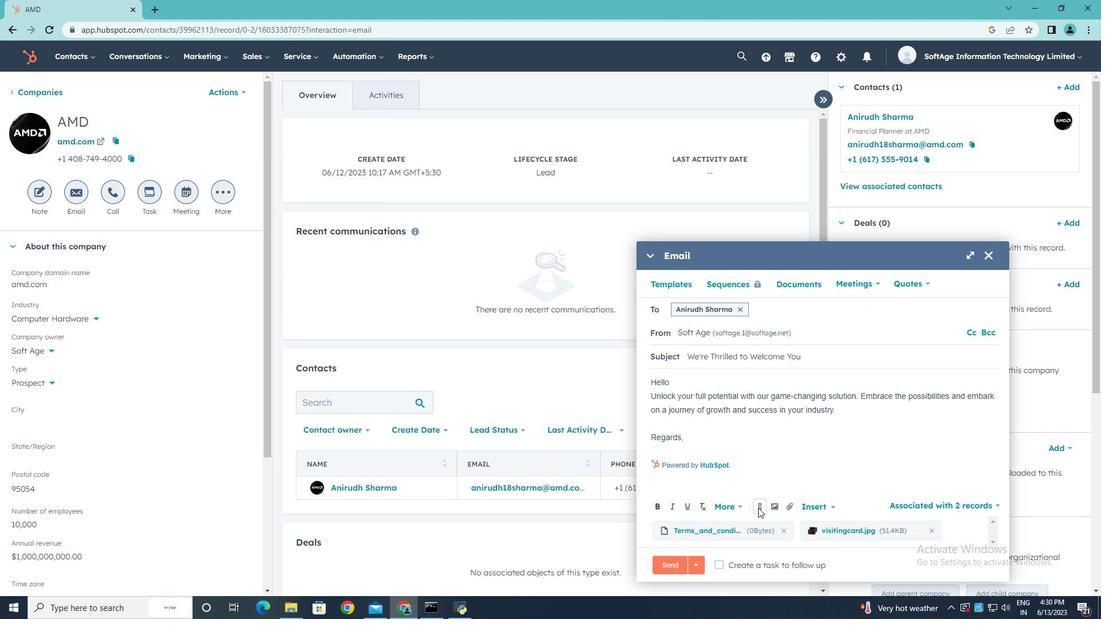
Action: Mouse moved to (792, 380)
Screenshot: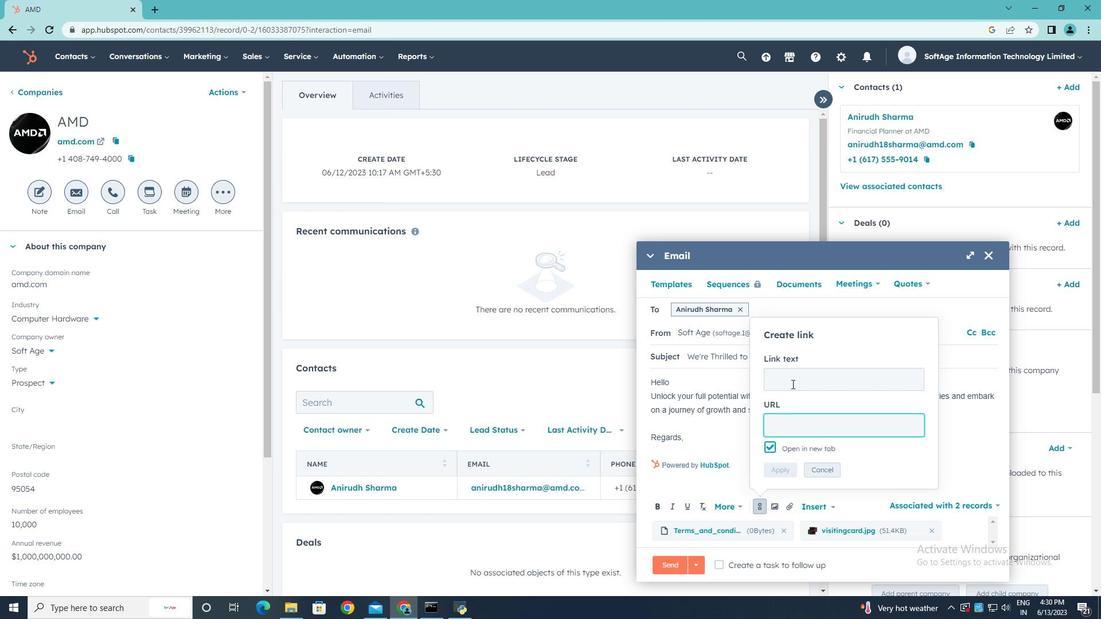 
Action: Mouse pressed left at (792, 380)
Screenshot: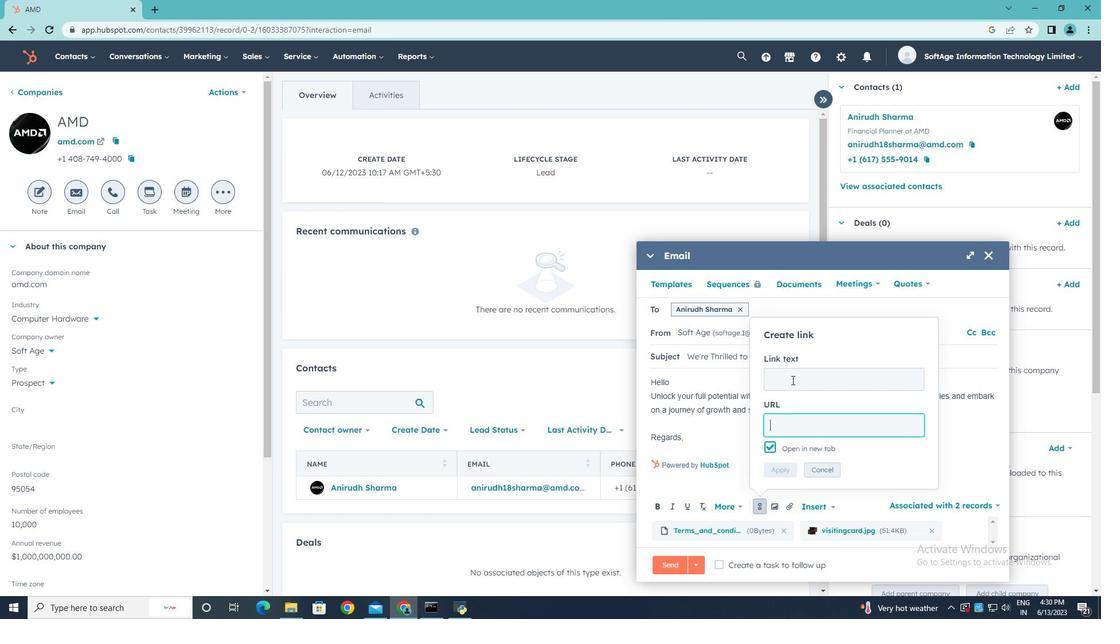 
Action: Key pressed <Key.shift>Instagram
Screenshot: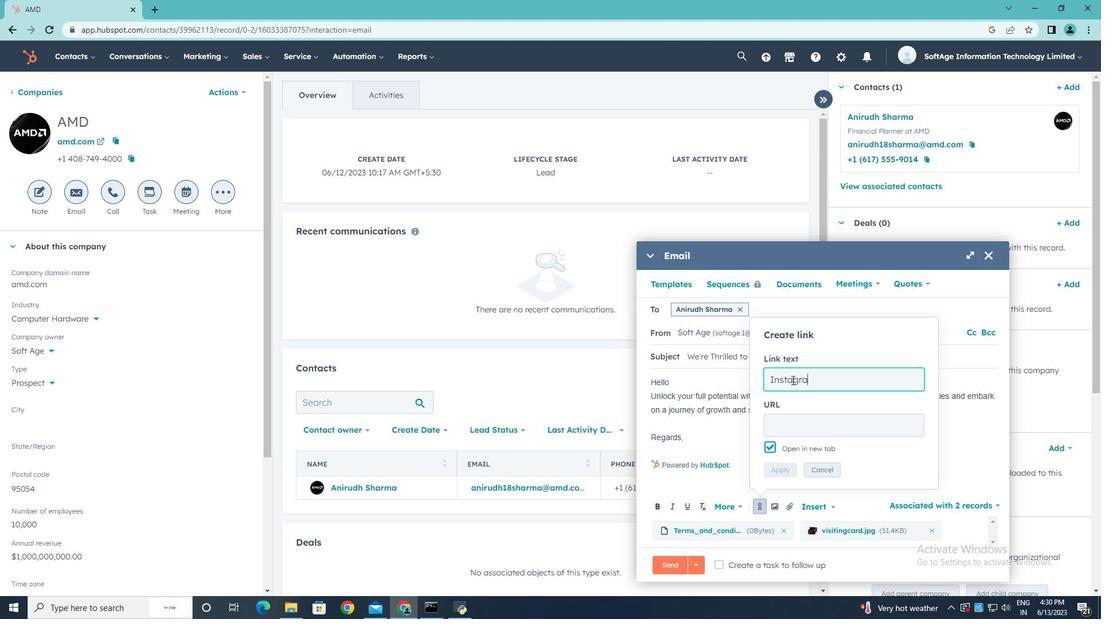 
Action: Mouse moved to (815, 421)
Screenshot: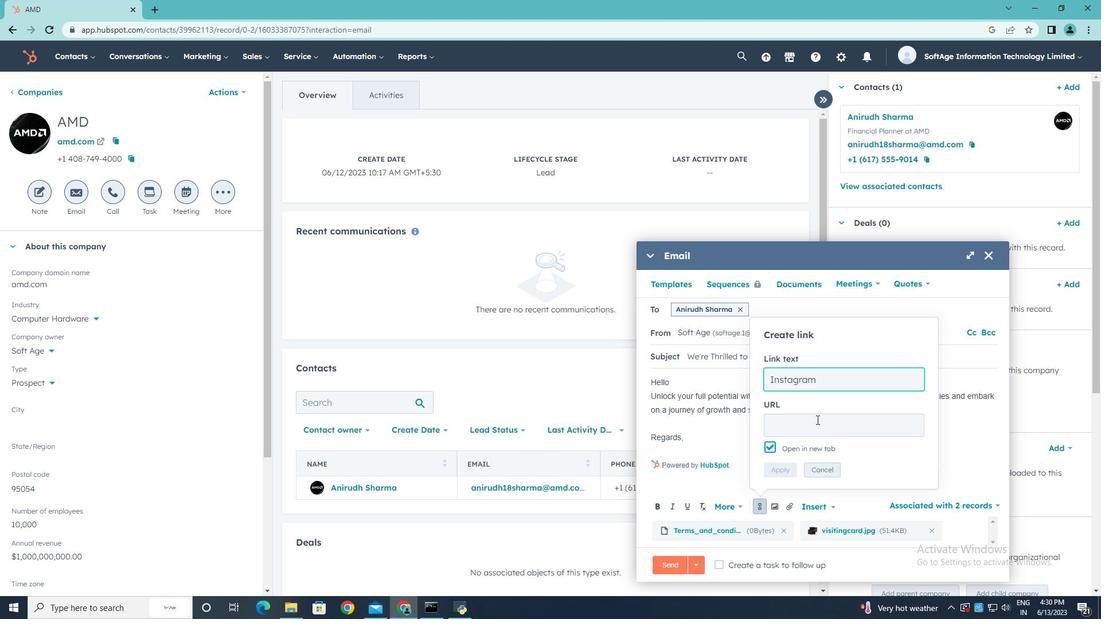 
Action: Mouse pressed left at (815, 421)
Screenshot: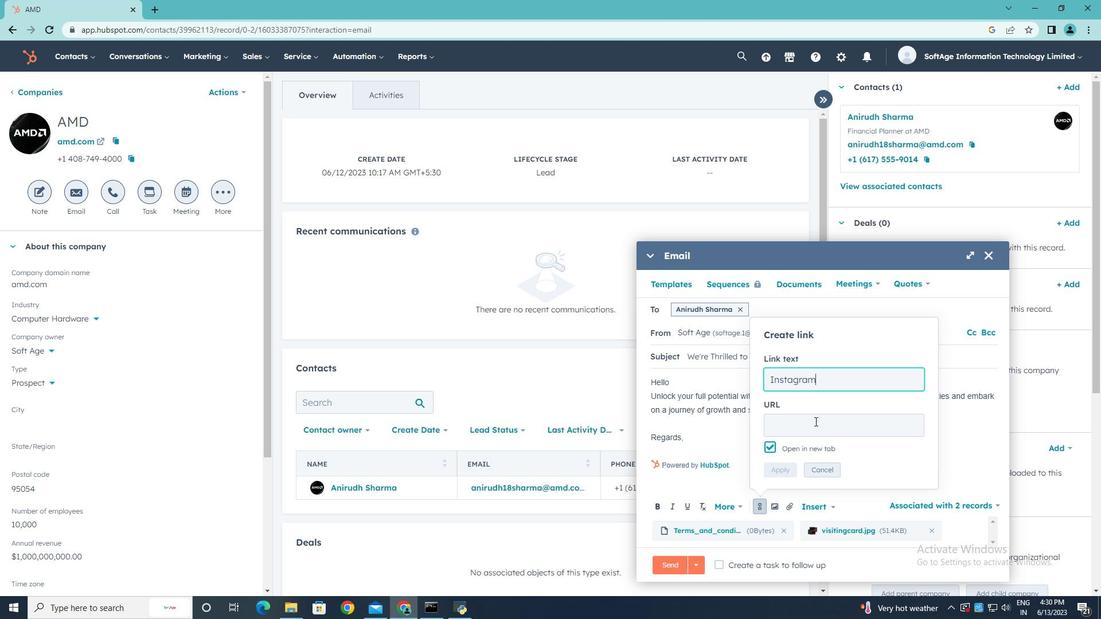 
Action: Key pressed www.instagram.com
Screenshot: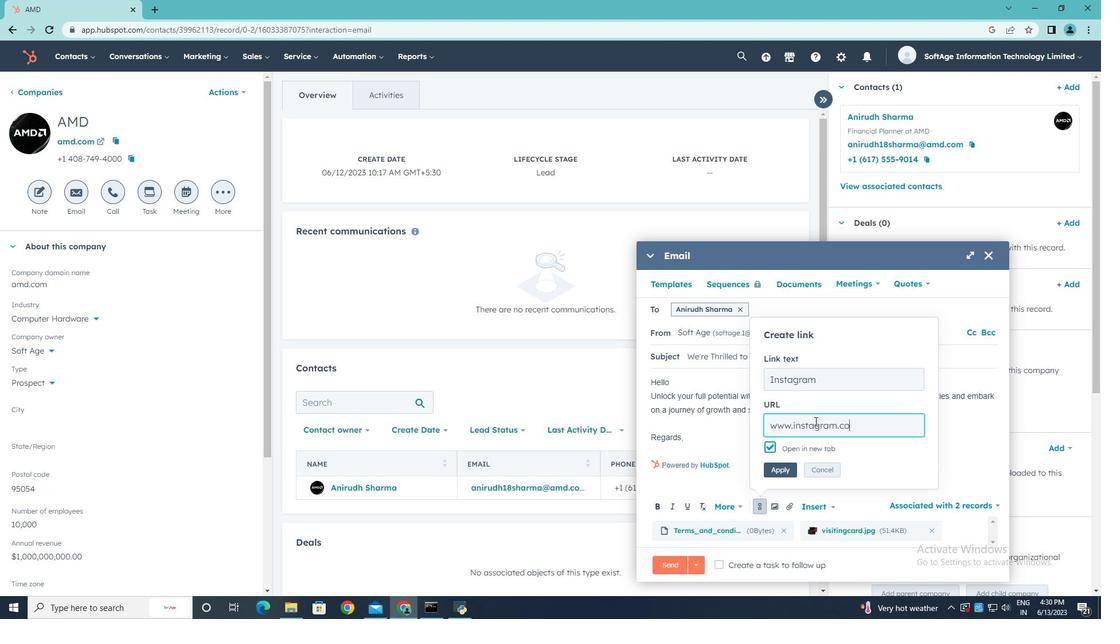 
Action: Mouse moved to (781, 471)
Screenshot: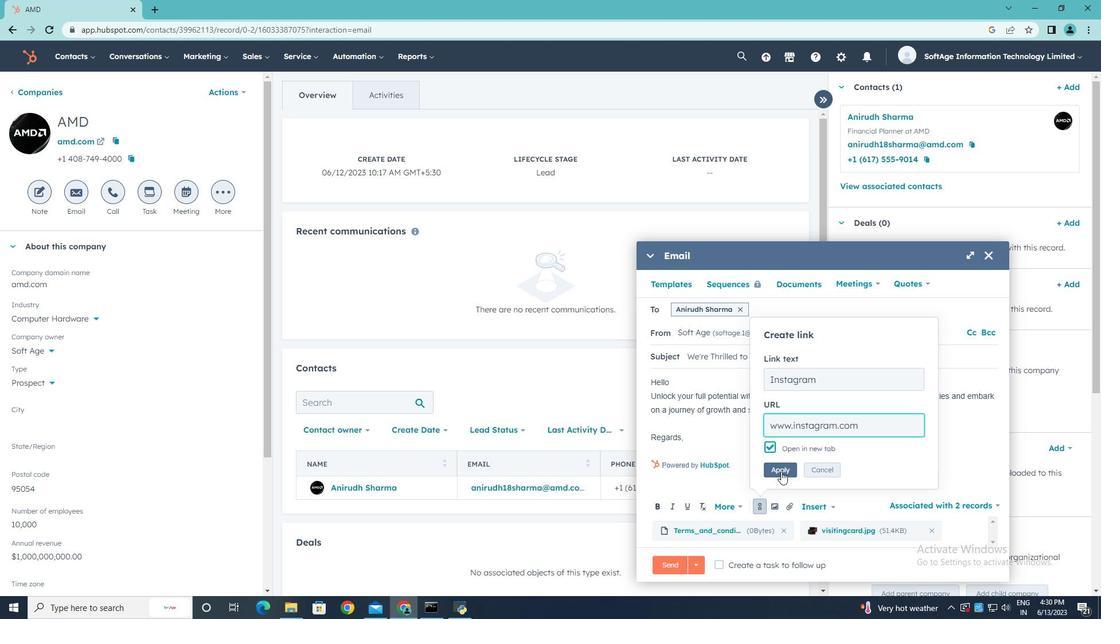 
Action: Mouse pressed left at (781, 471)
Screenshot: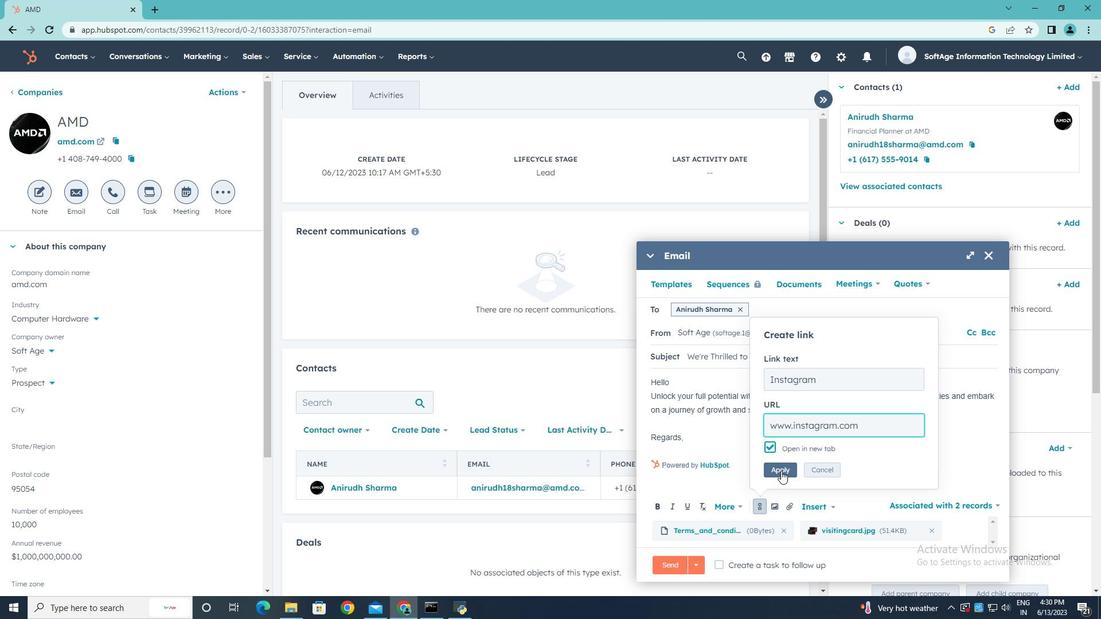 
Action: Mouse moved to (720, 562)
Screenshot: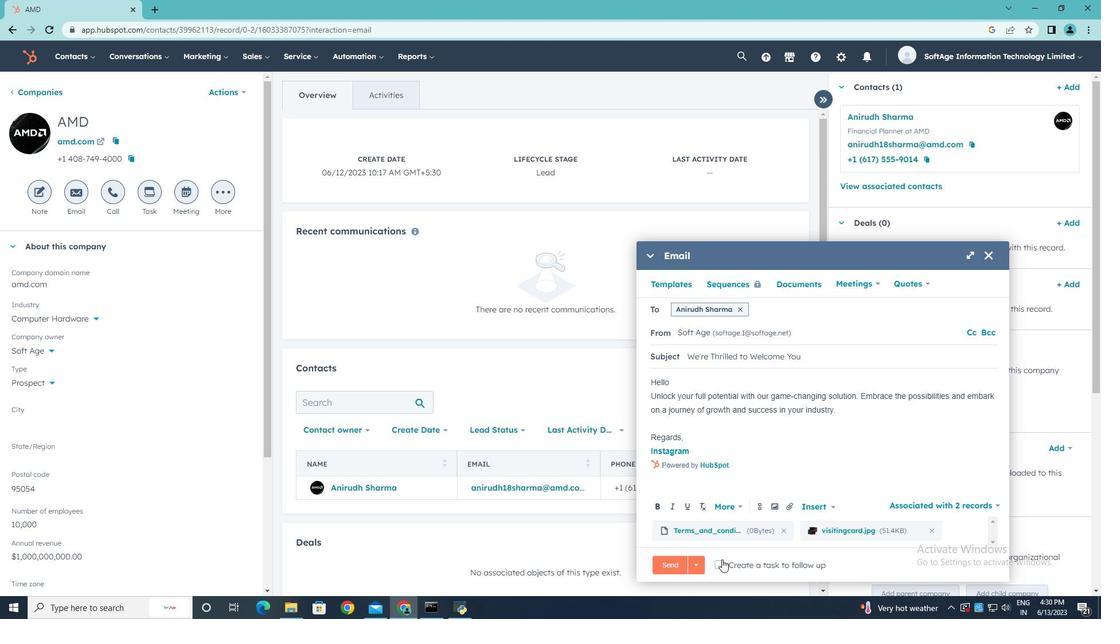 
Action: Mouse pressed left at (720, 562)
Screenshot: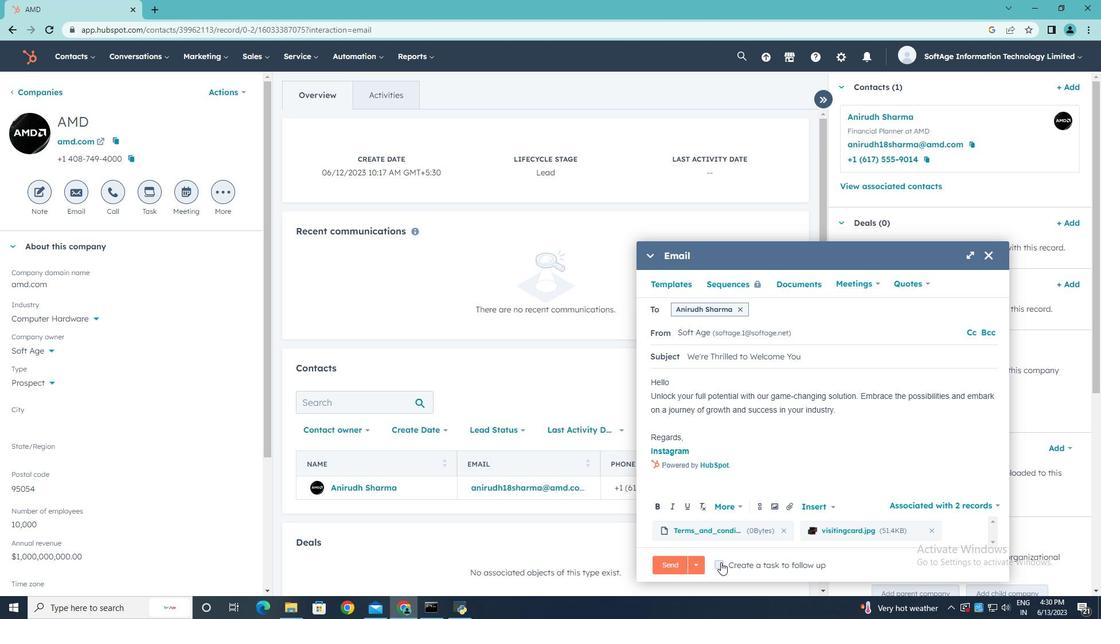 
Action: Mouse moved to (944, 566)
Screenshot: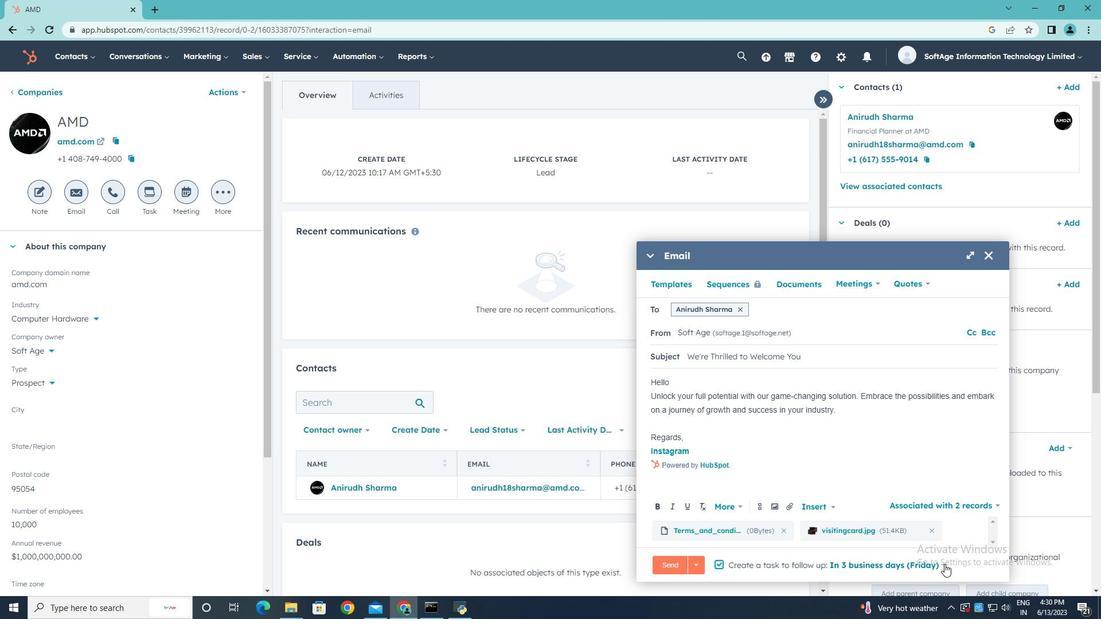 
Action: Mouse pressed left at (944, 566)
Screenshot: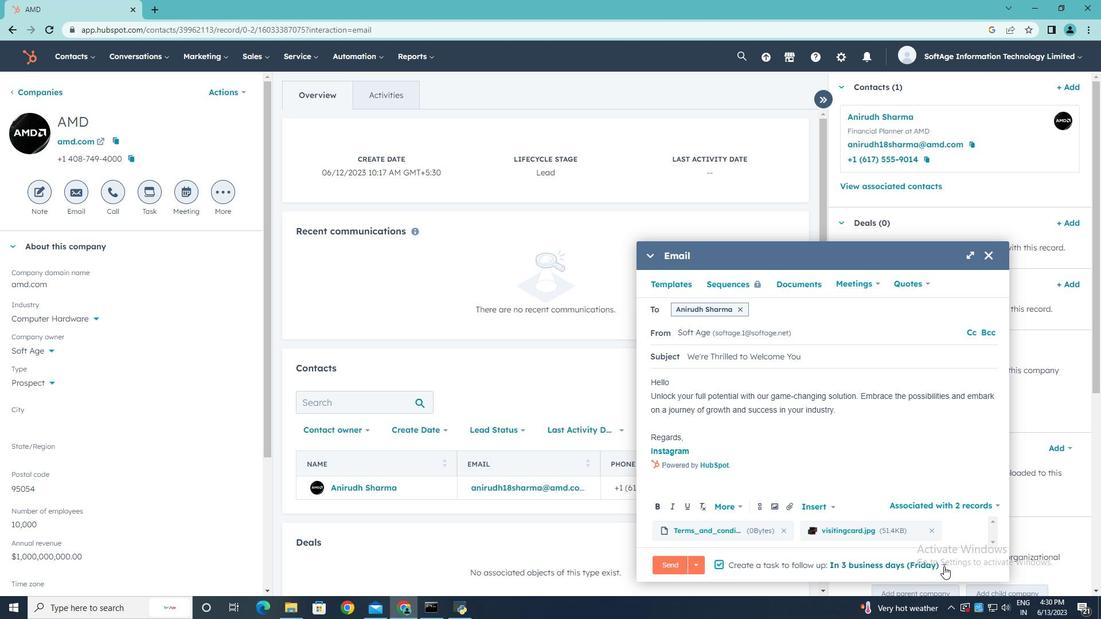 
Action: Mouse moved to (901, 497)
Screenshot: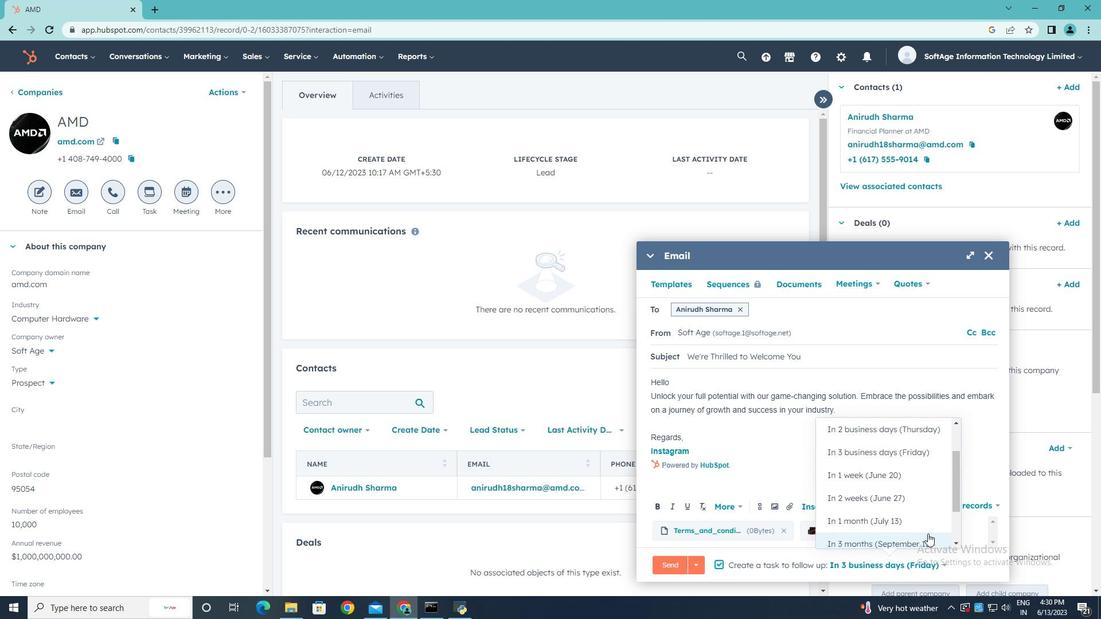 
Action: Mouse pressed left at (901, 497)
Screenshot: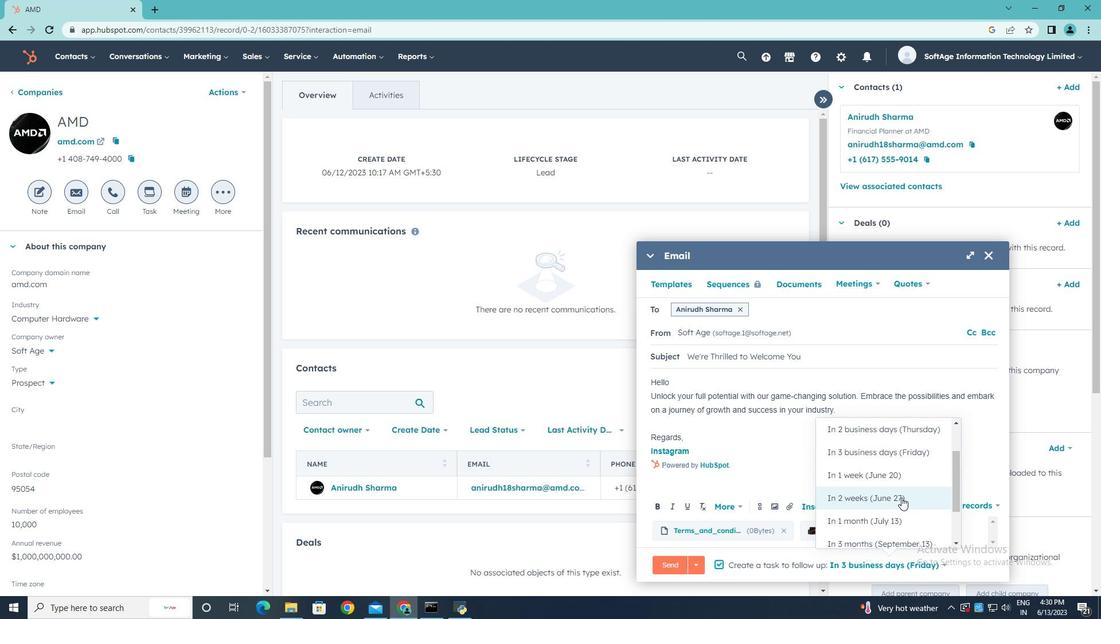 
Action: Mouse moved to (675, 563)
Screenshot: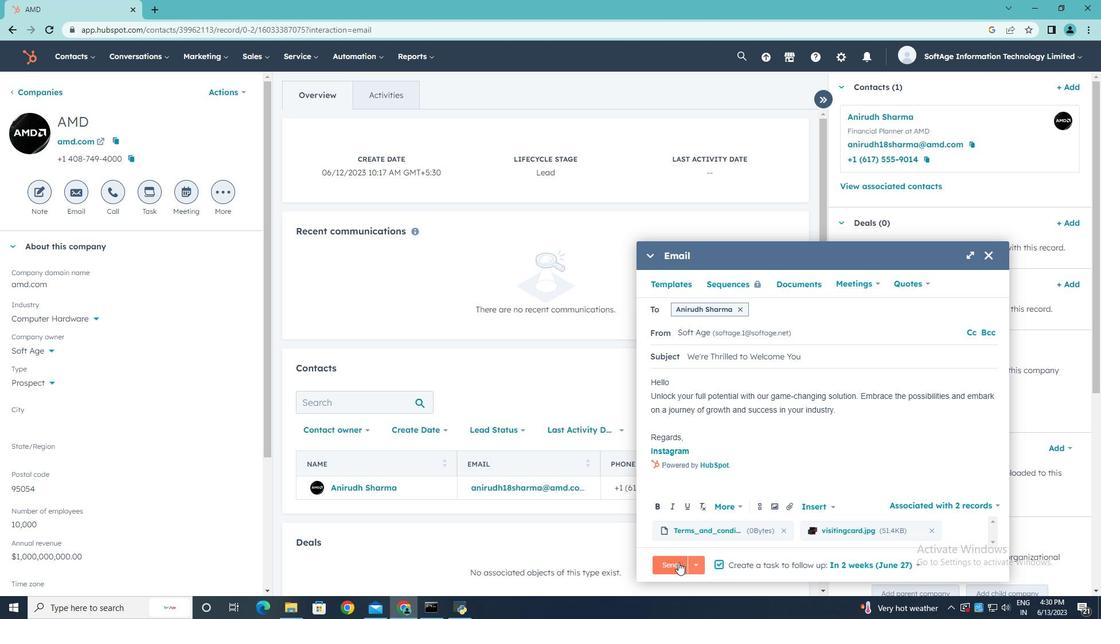 
Action: Mouse pressed left at (675, 563)
Screenshot: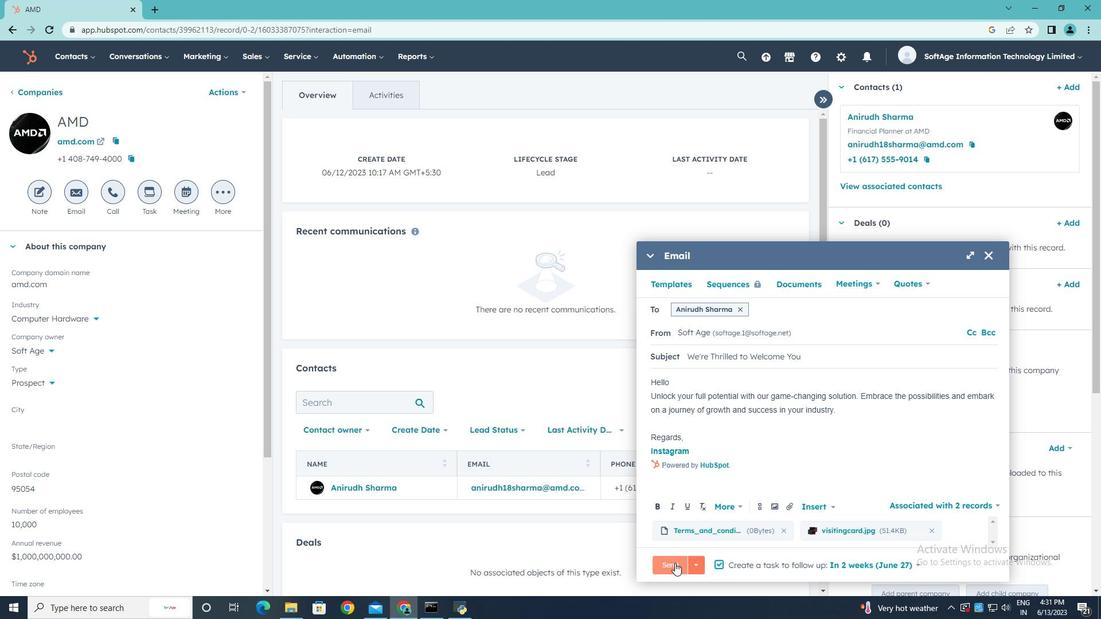 
